Task: Assign Person0000000123 as Assignee of Child Issue ChildIssue0000000611 of Issue Issue0000000306 in Backlog  in Scrum Project Project0000000062 in Jira. Assign Person0000000123 as Assignee of Child Issue ChildIssue0000000612 of Issue Issue0000000306 in Backlog  in Scrum Project Project0000000062 in Jira. Assign Person0000000123 as Assignee of Child Issue ChildIssue0000000613 of Issue Issue0000000307 in Backlog  in Scrum Project Project0000000062 in Jira. Assign Person0000000123 as Assignee of Child Issue ChildIssue0000000614 of Issue Issue0000000307 in Backlog  in Scrum Project Project0000000062 in Jira. Assign Person0000000123 as Assignee of Child Issue ChildIssue0000000615 of Issue Issue0000000308 in Backlog  in Scrum Project Project0000000062 in Jira
Action: Mouse moved to (304, 105)
Screenshot: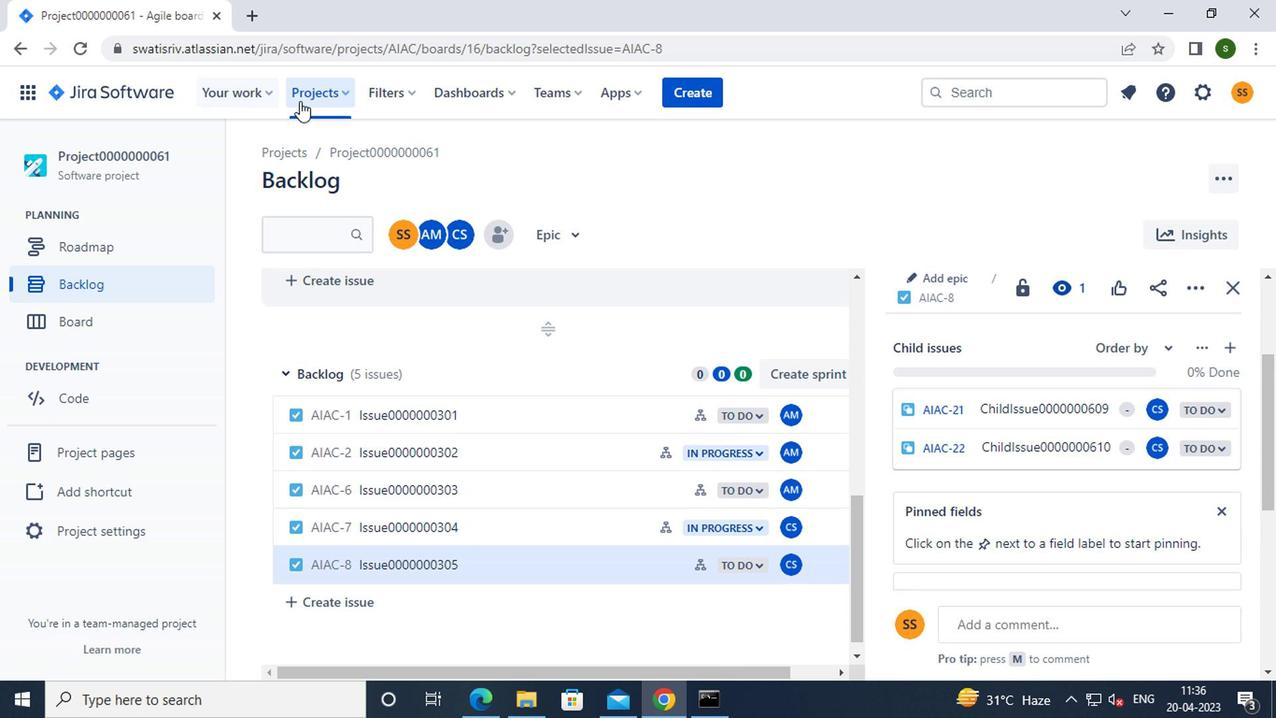 
Action: Mouse pressed left at (304, 105)
Screenshot: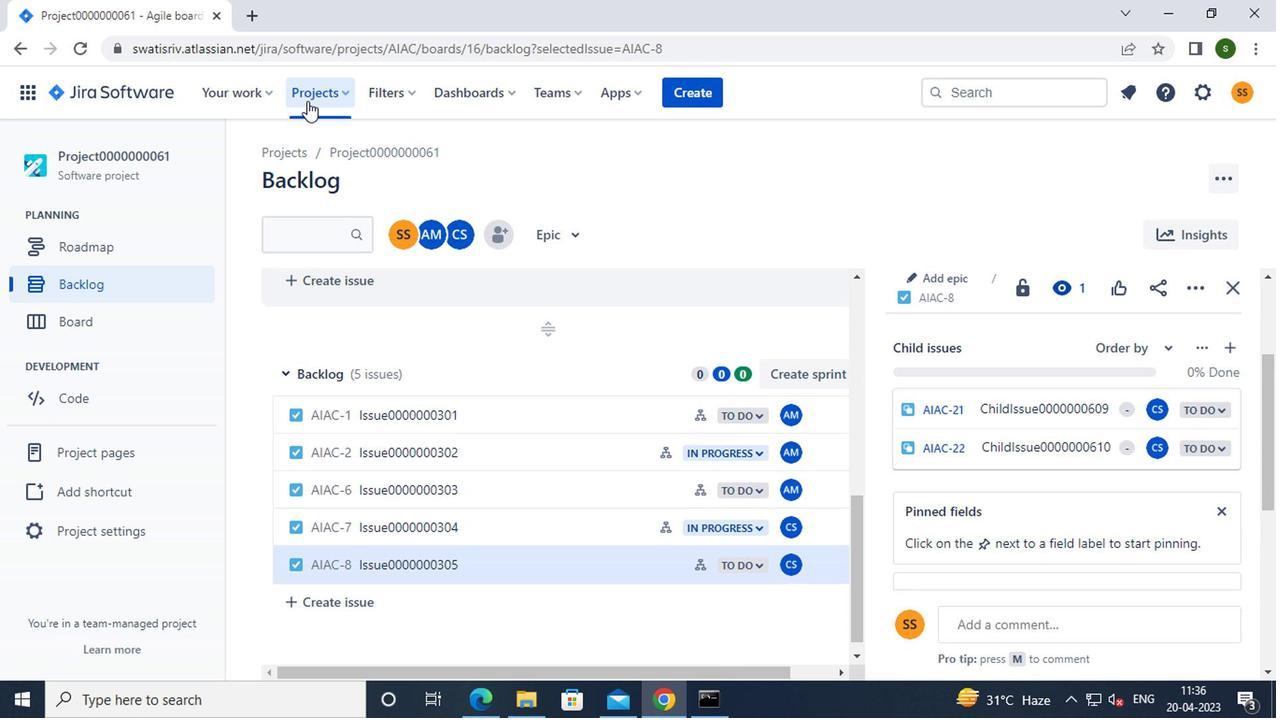 
Action: Mouse moved to (367, 239)
Screenshot: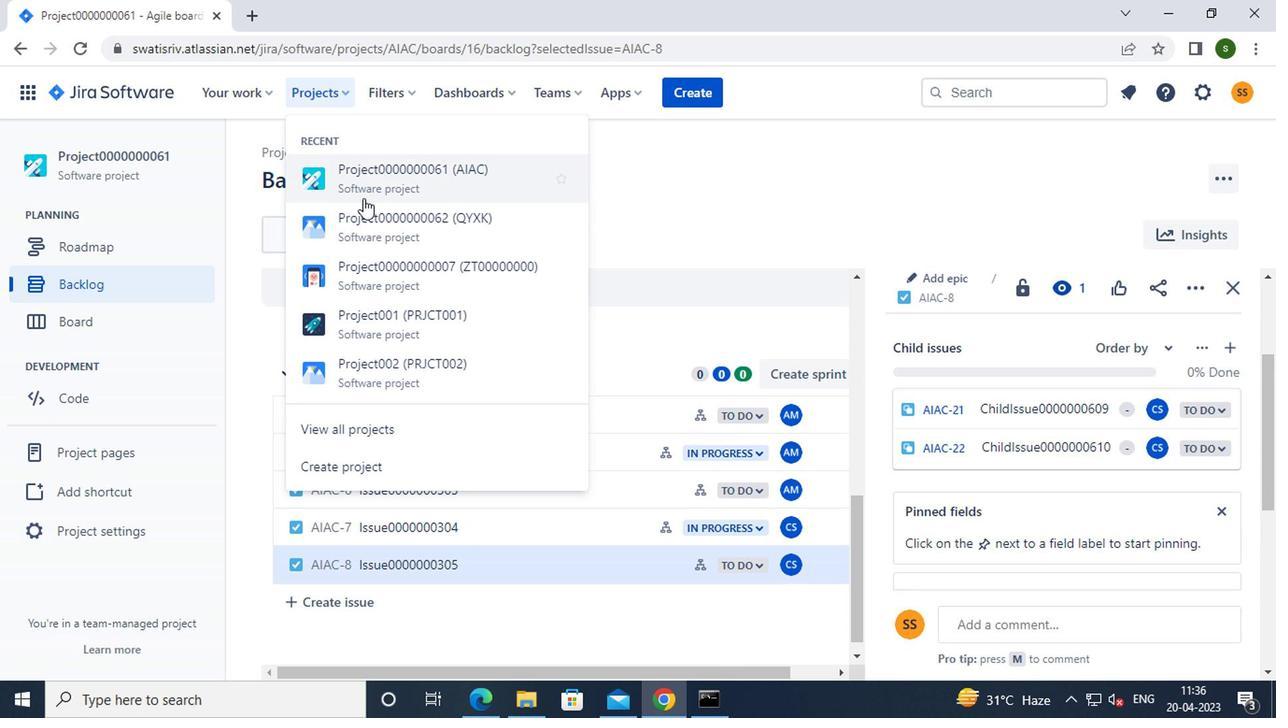 
Action: Mouse pressed left at (367, 239)
Screenshot: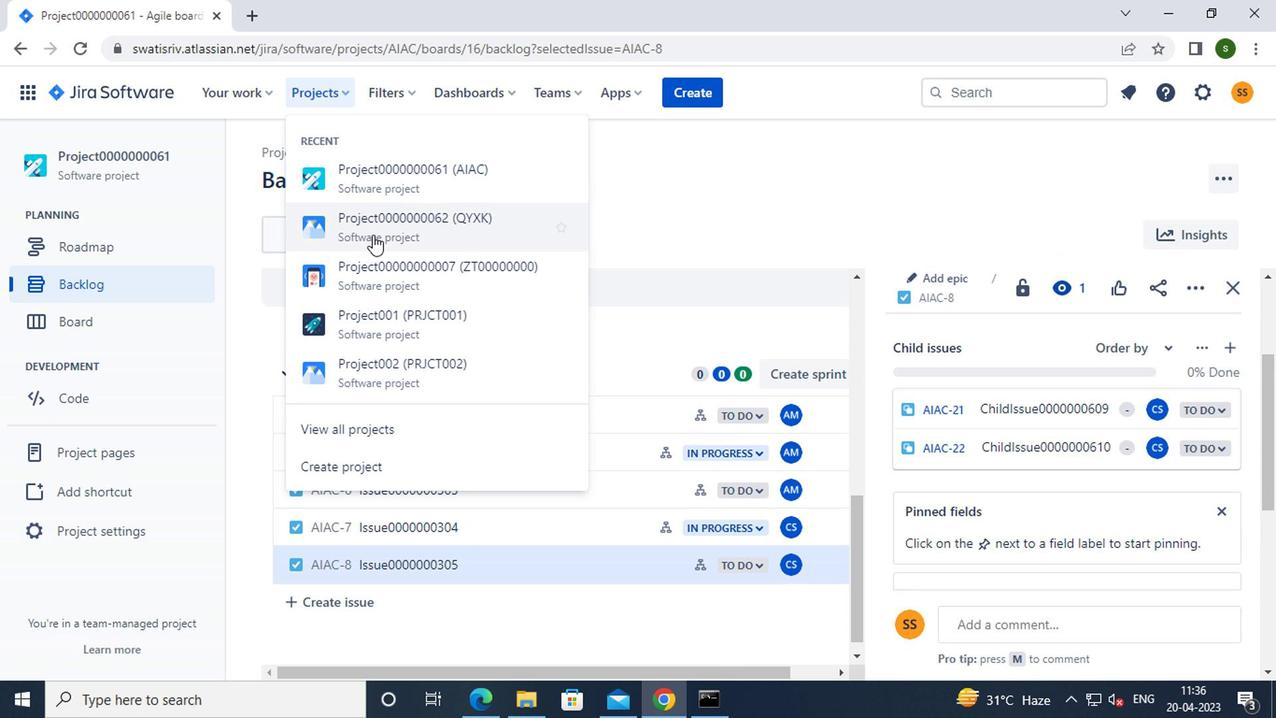 
Action: Mouse moved to (145, 295)
Screenshot: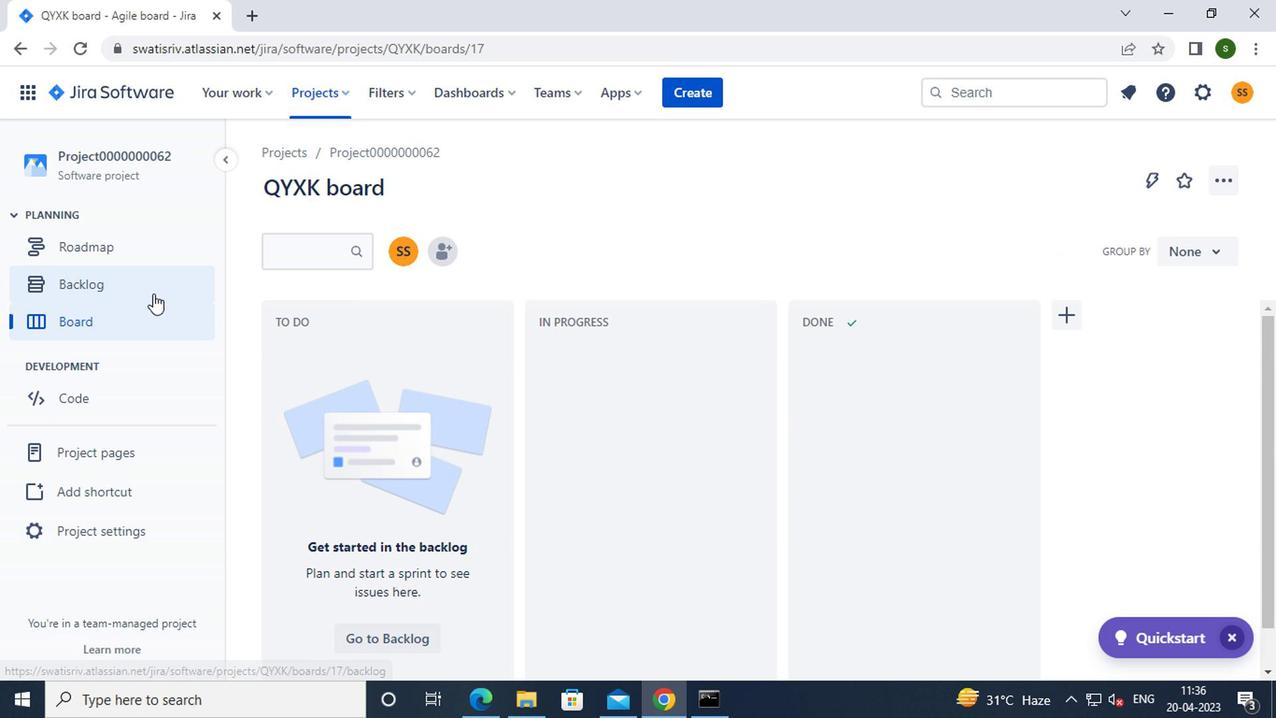 
Action: Mouse pressed left at (145, 295)
Screenshot: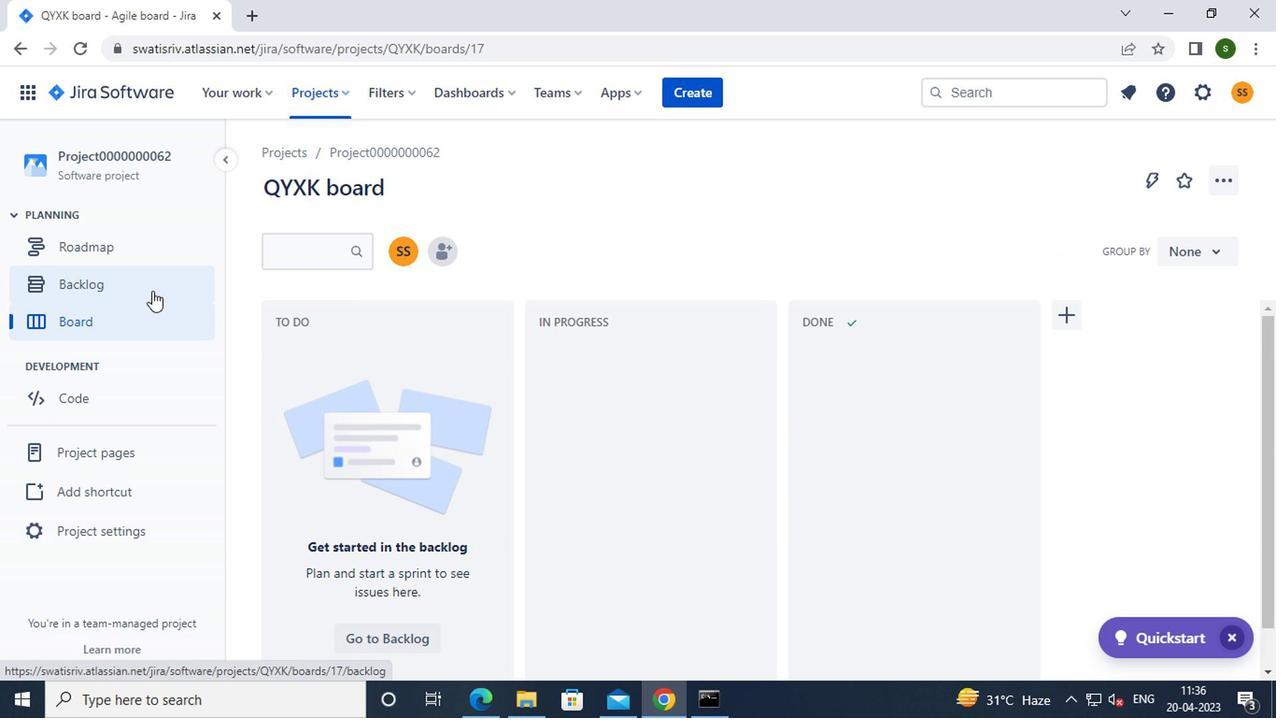
Action: Mouse moved to (730, 401)
Screenshot: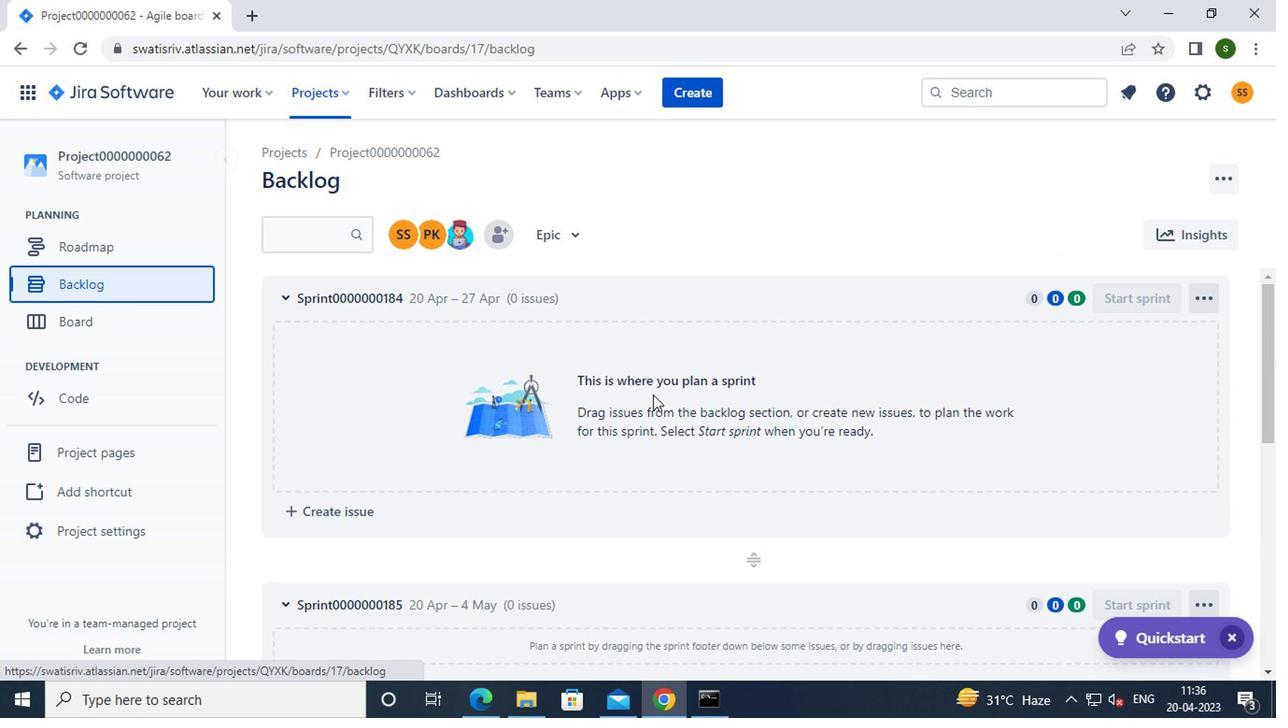 
Action: Mouse scrolled (730, 400) with delta (0, 0)
Screenshot: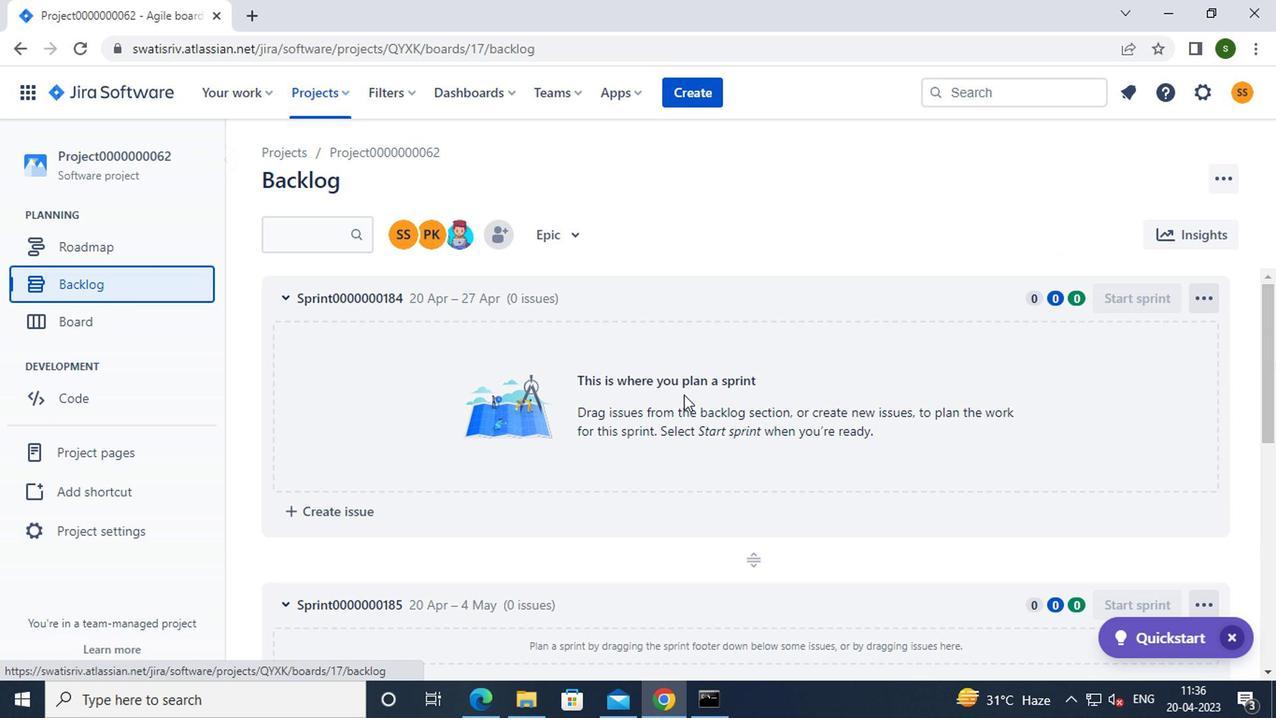
Action: Mouse moved to (731, 402)
Screenshot: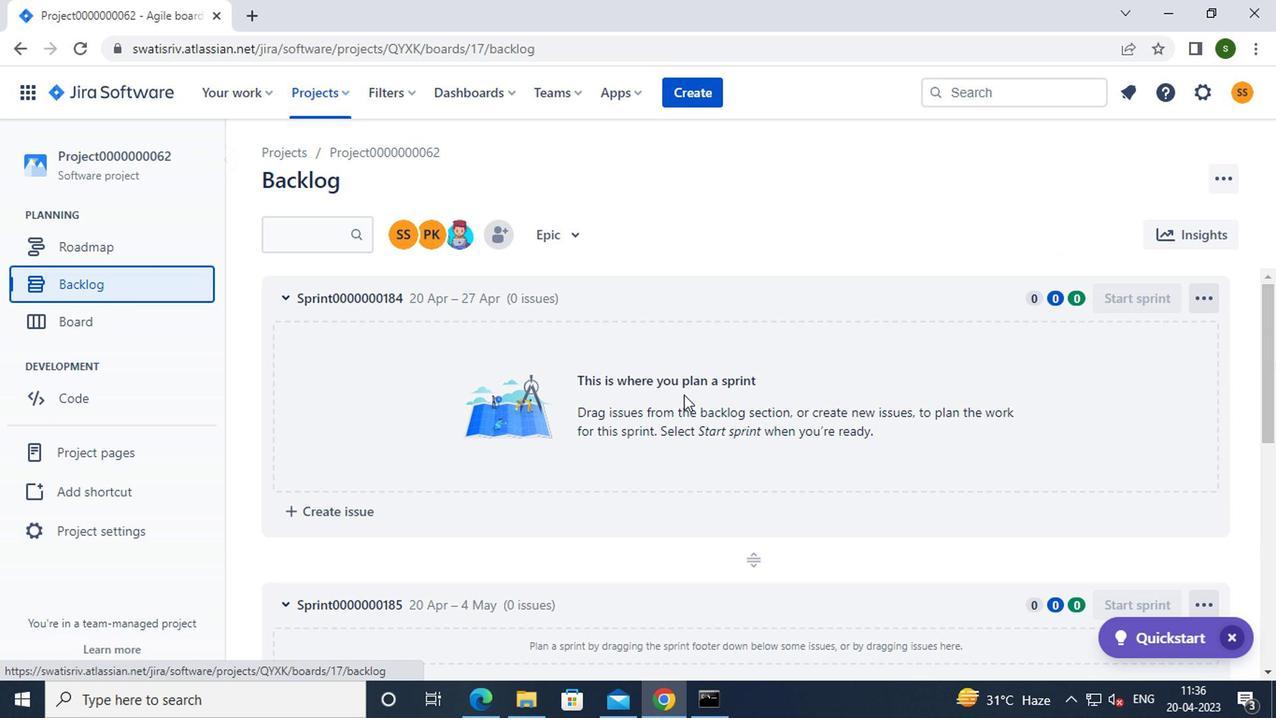 
Action: Mouse scrolled (731, 401) with delta (0, -1)
Screenshot: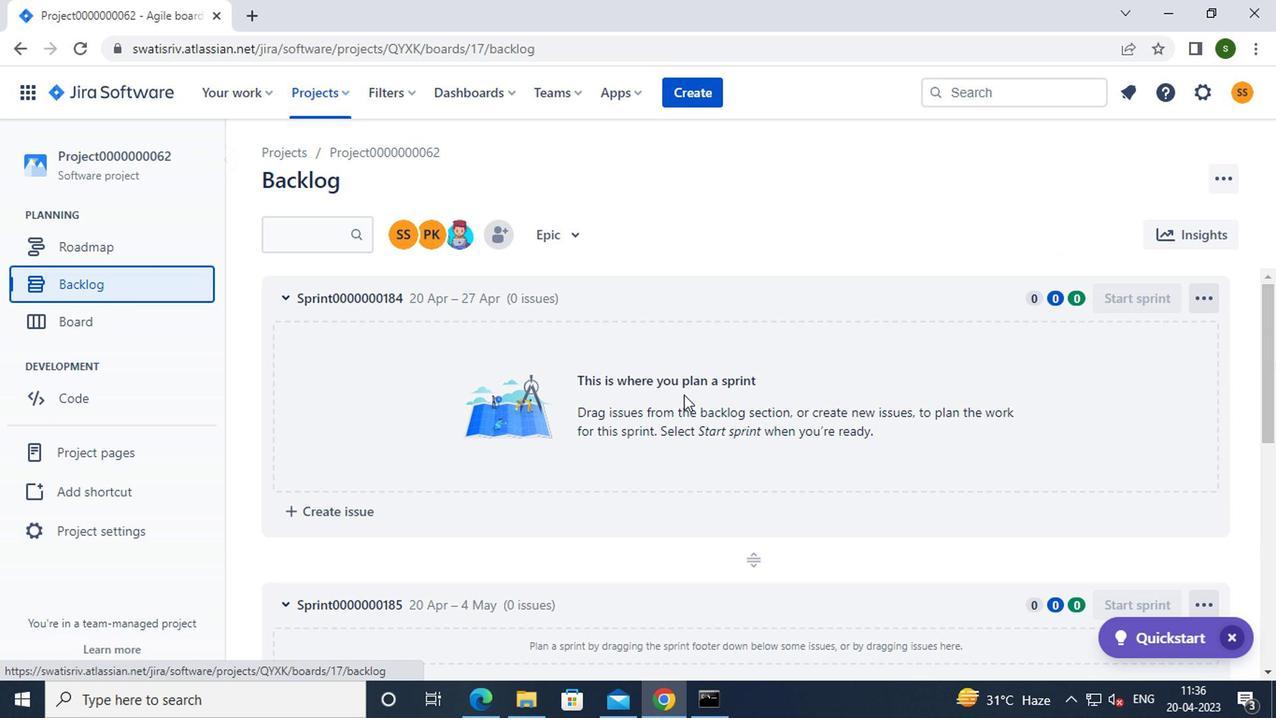 
Action: Mouse scrolled (731, 401) with delta (0, -1)
Screenshot: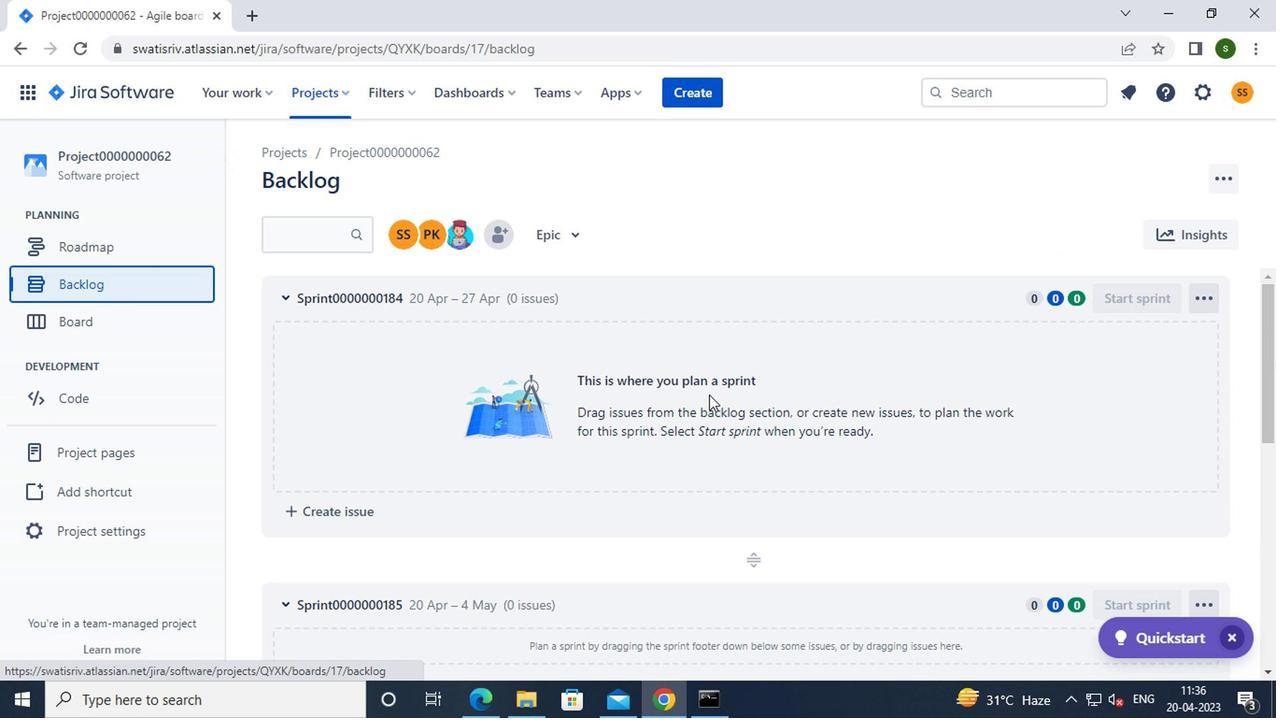 
Action: Mouse scrolled (731, 401) with delta (0, -1)
Screenshot: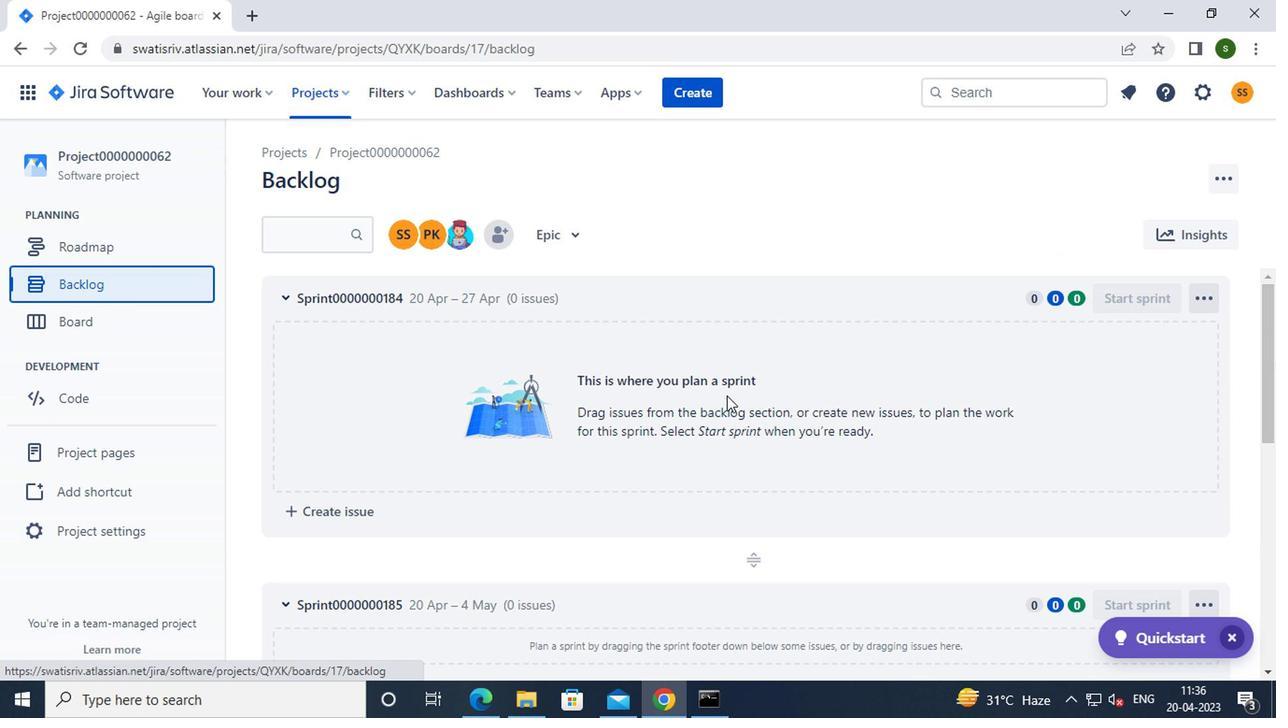 
Action: Mouse scrolled (731, 401) with delta (0, -1)
Screenshot: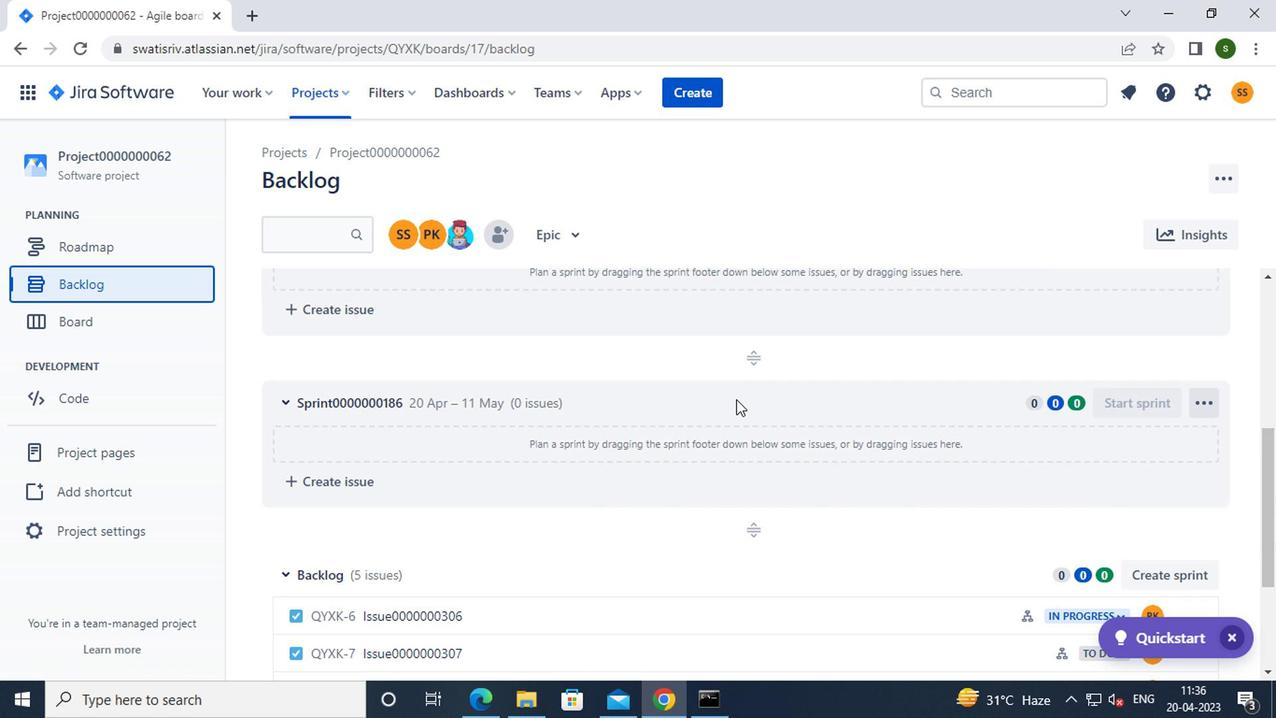 
Action: Mouse scrolled (731, 401) with delta (0, -1)
Screenshot: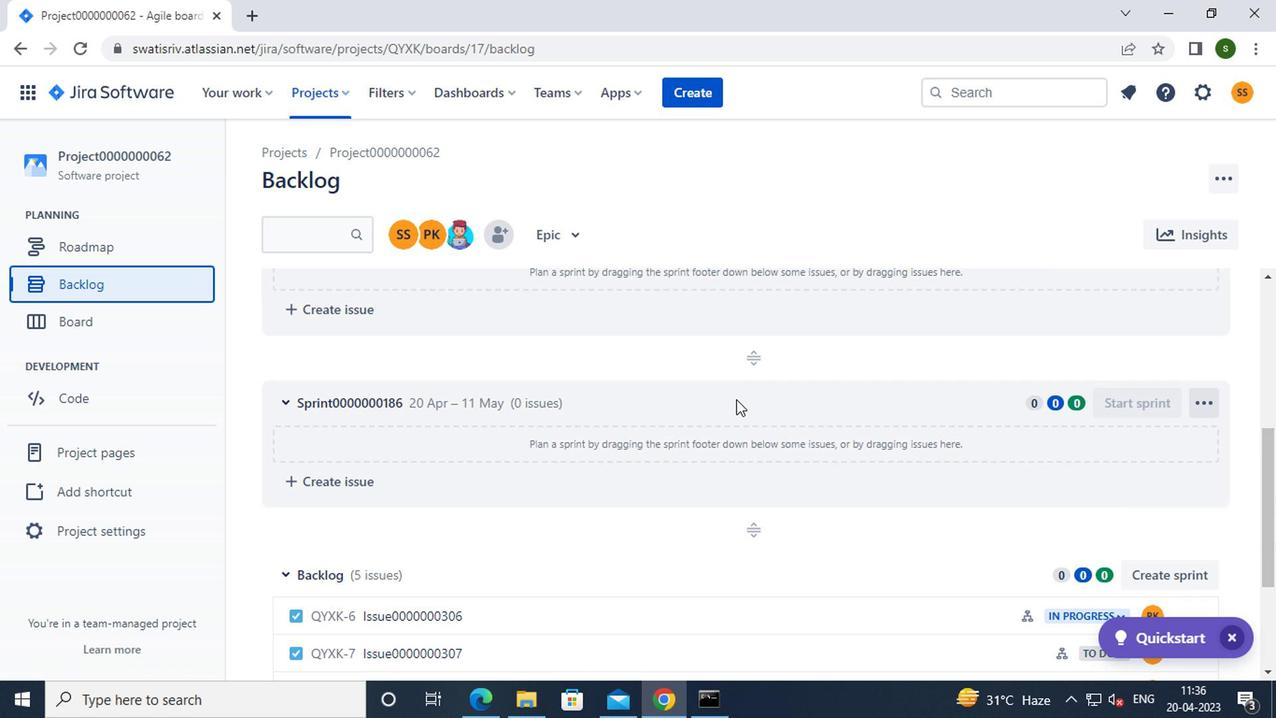 
Action: Mouse moved to (639, 424)
Screenshot: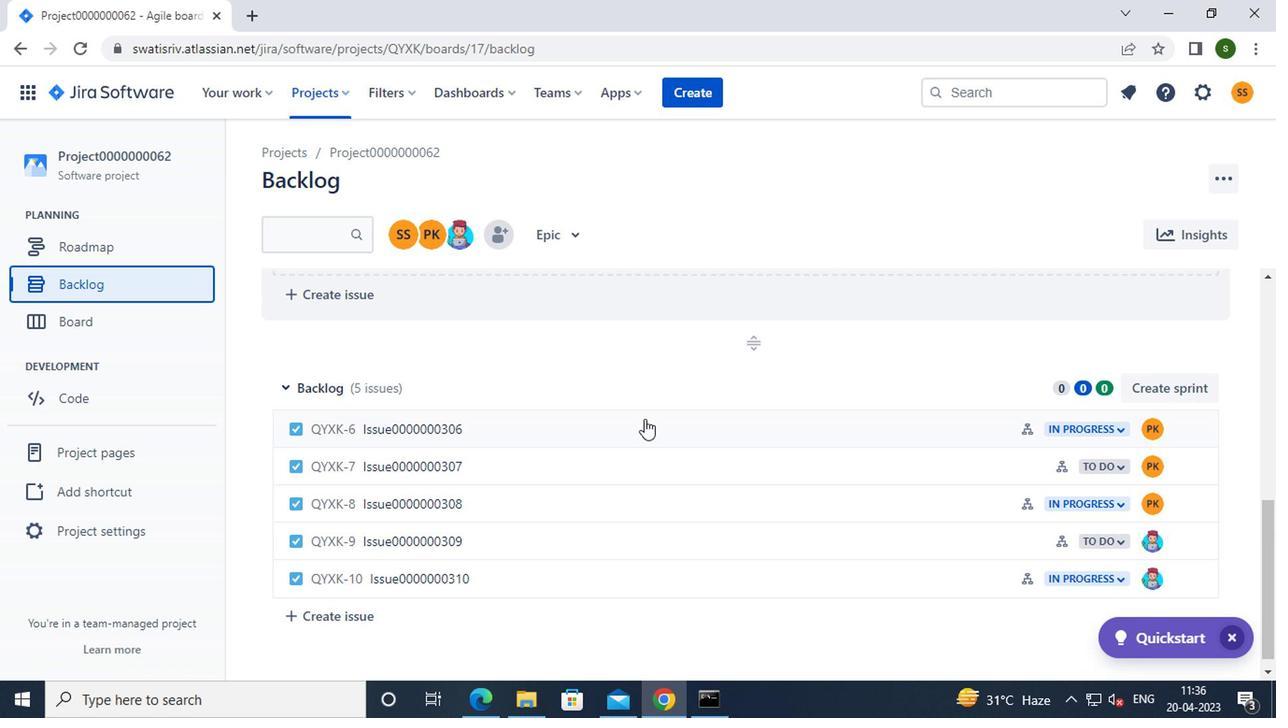 
Action: Mouse pressed left at (639, 424)
Screenshot: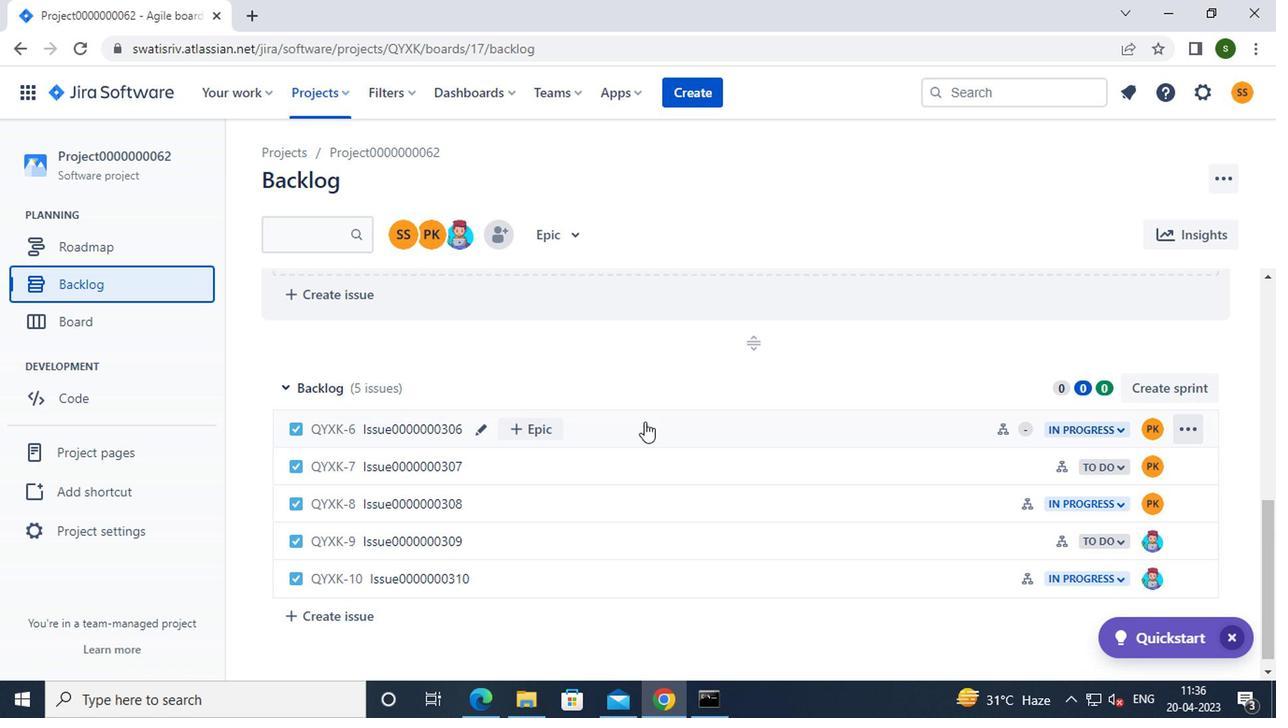 
Action: Mouse moved to (1026, 462)
Screenshot: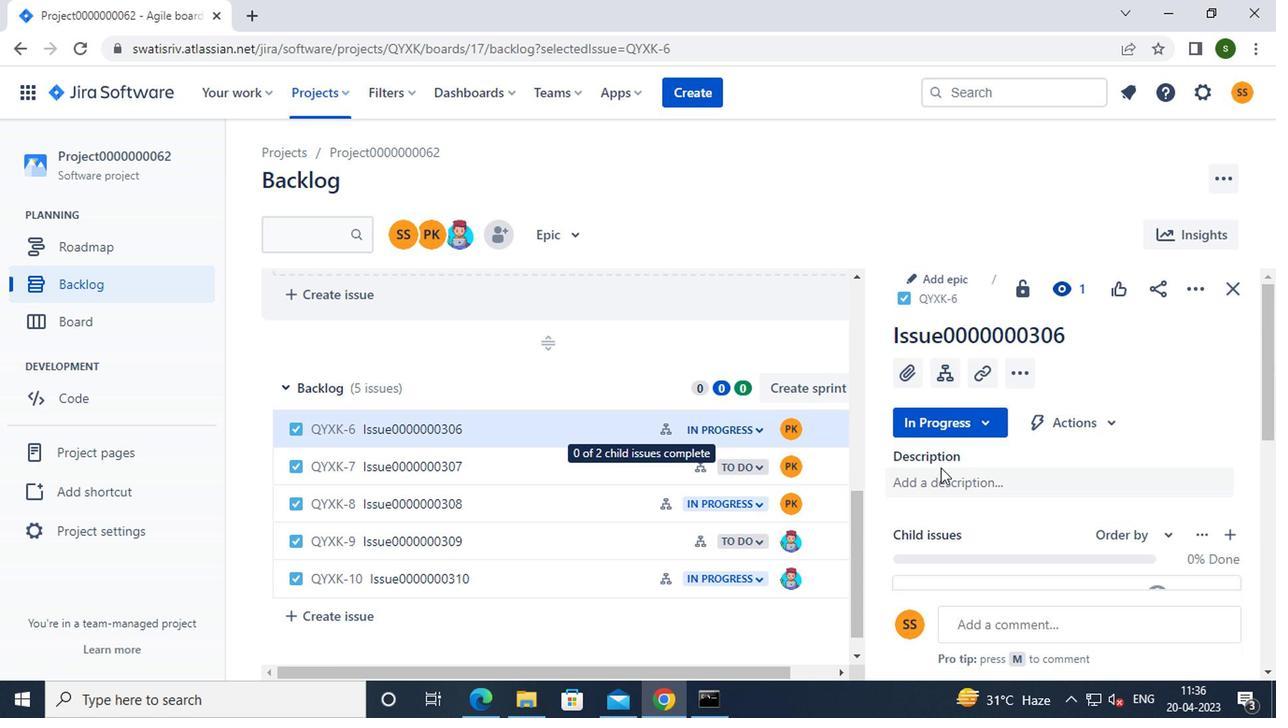 
Action: Mouse scrolled (1026, 462) with delta (0, 0)
Screenshot: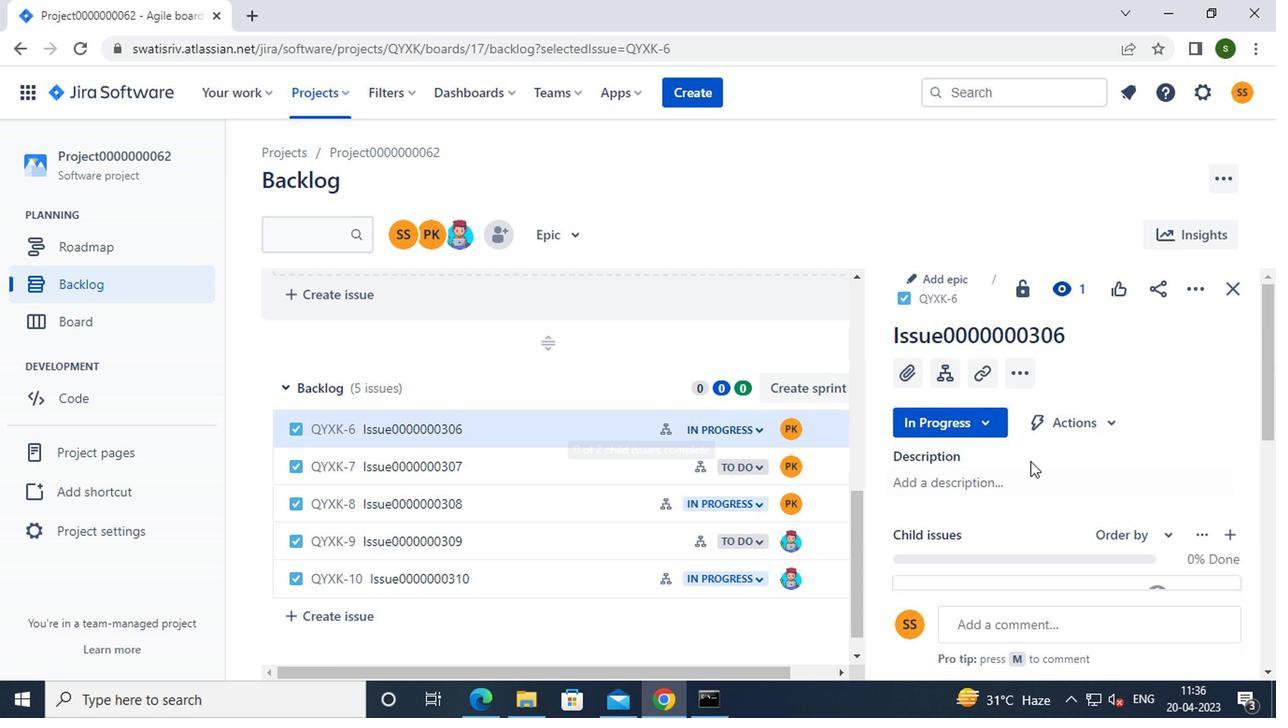 
Action: Mouse scrolled (1026, 462) with delta (0, 0)
Screenshot: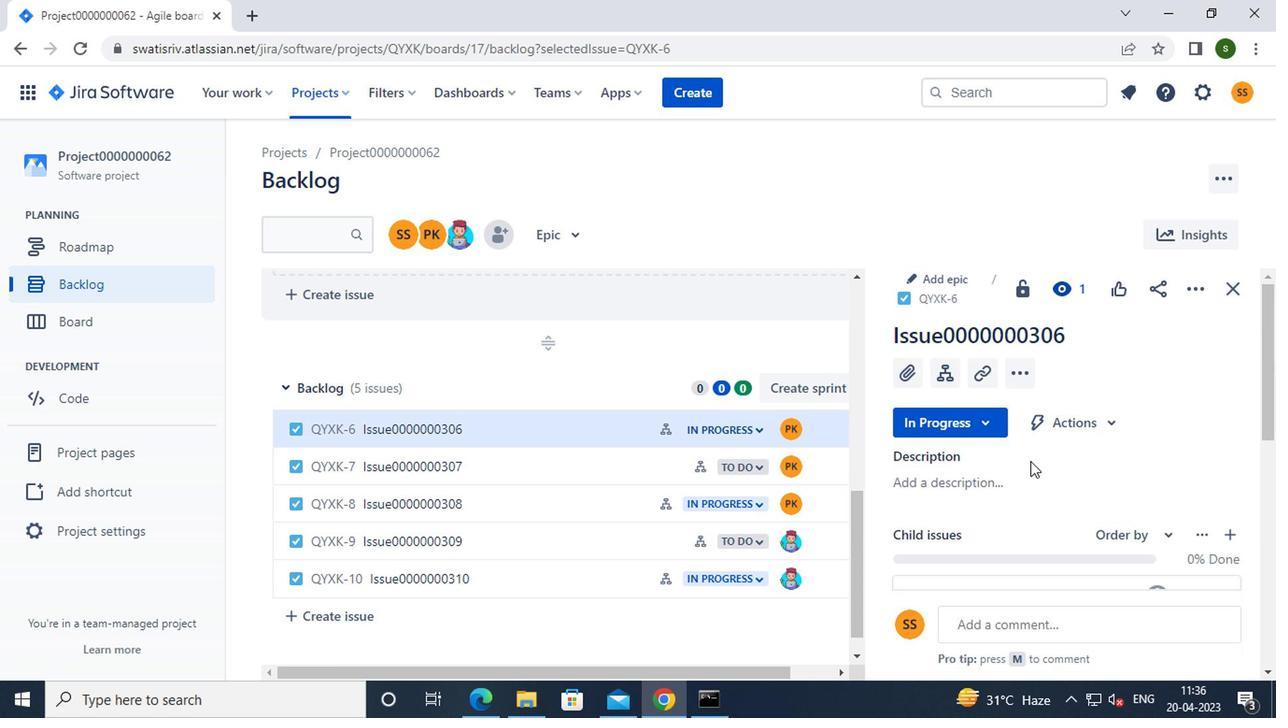 
Action: Mouse moved to (1153, 409)
Screenshot: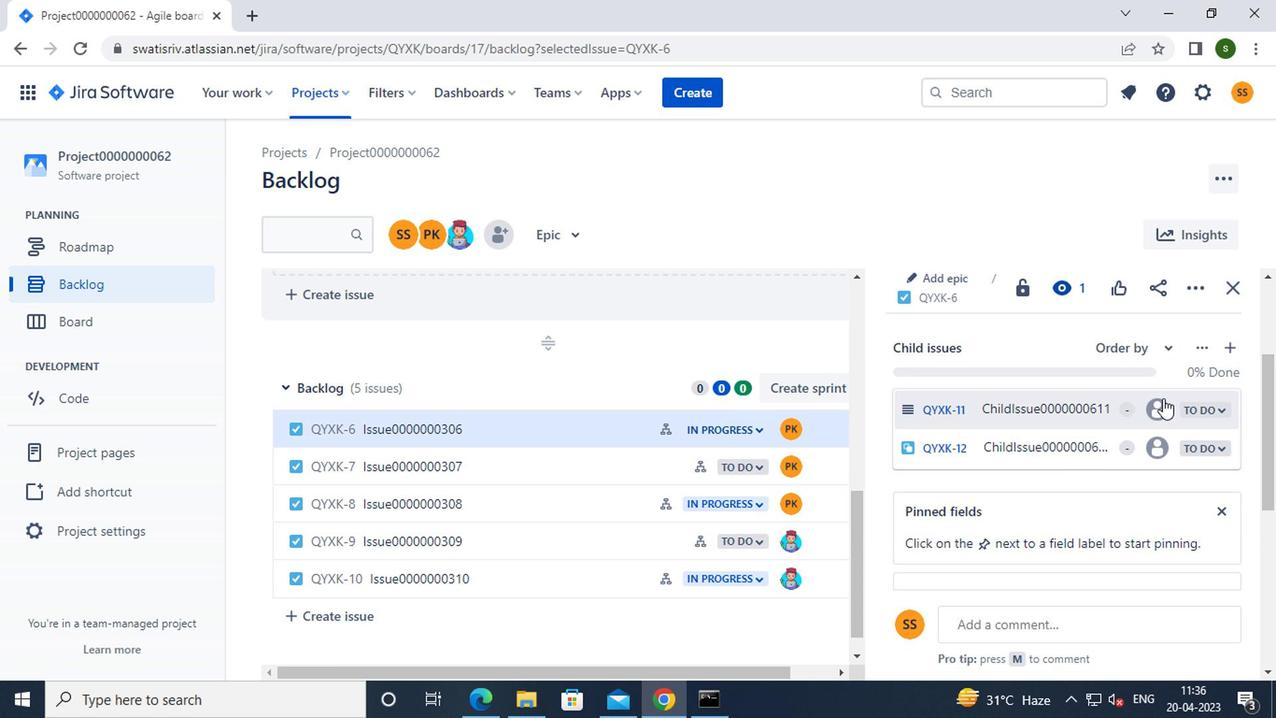 
Action: Mouse pressed left at (1153, 409)
Screenshot: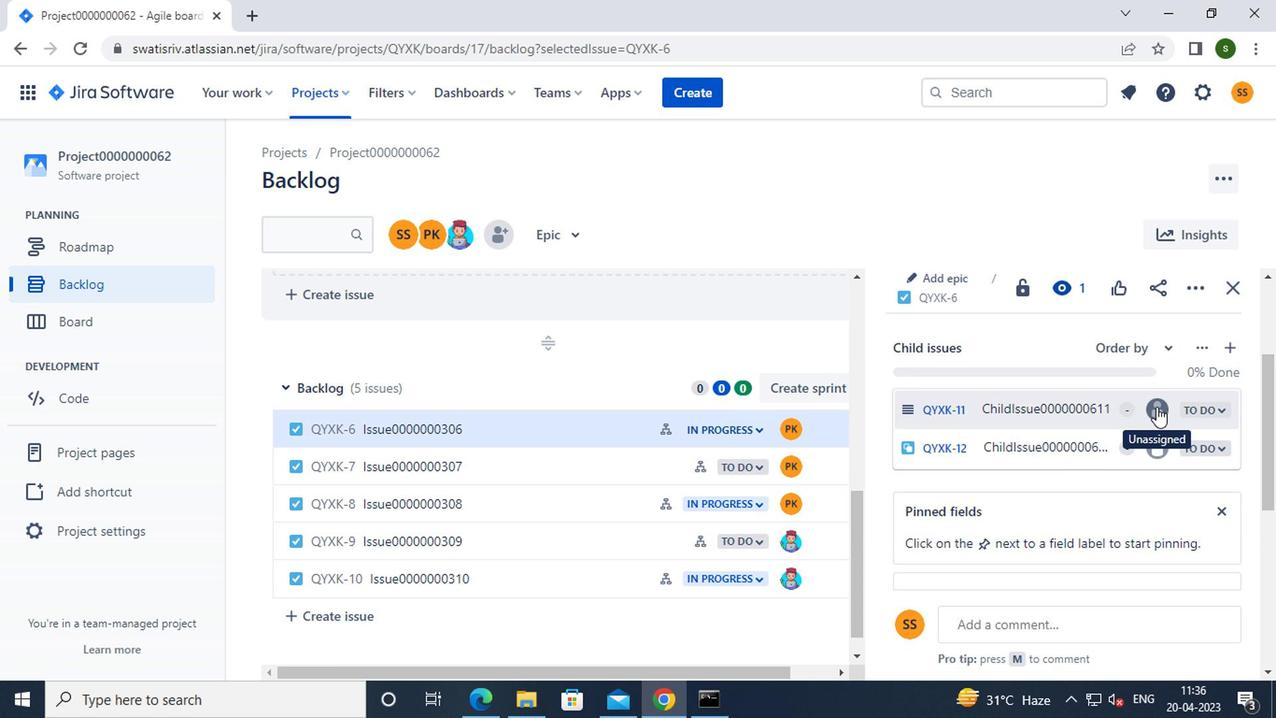 
Action: Mouse moved to (1024, 524)
Screenshot: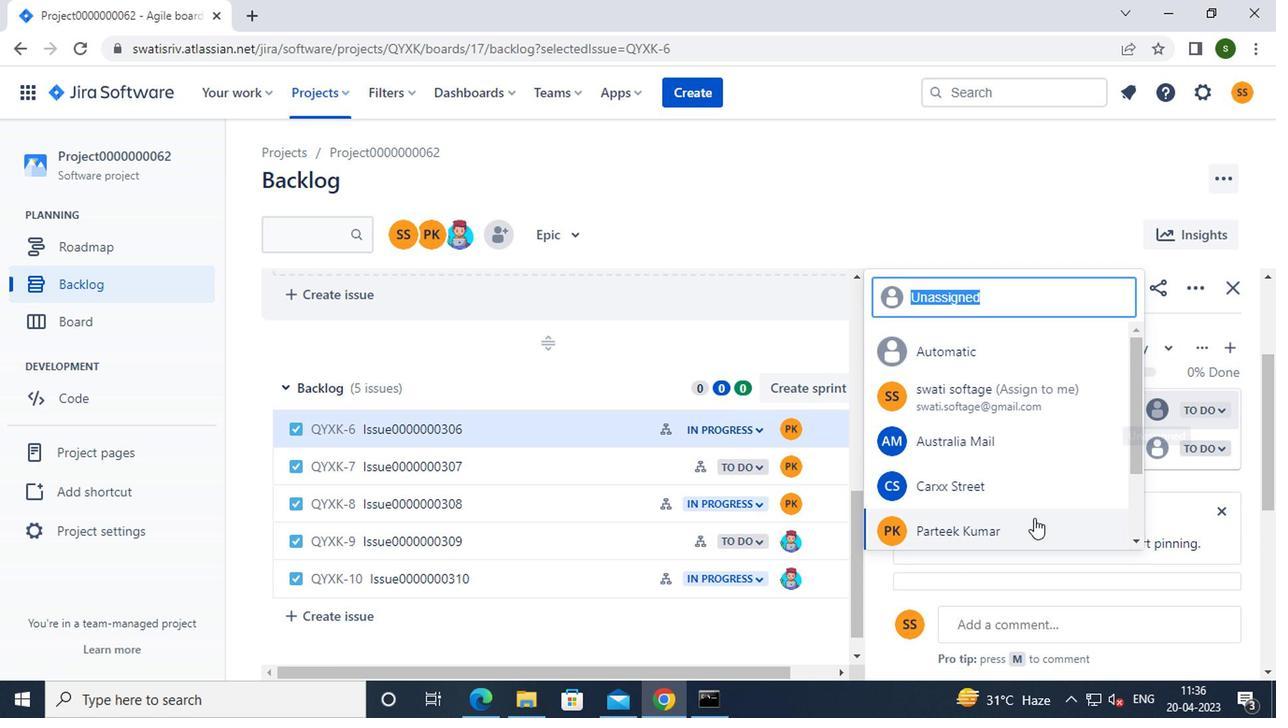 
Action: Mouse pressed left at (1024, 524)
Screenshot: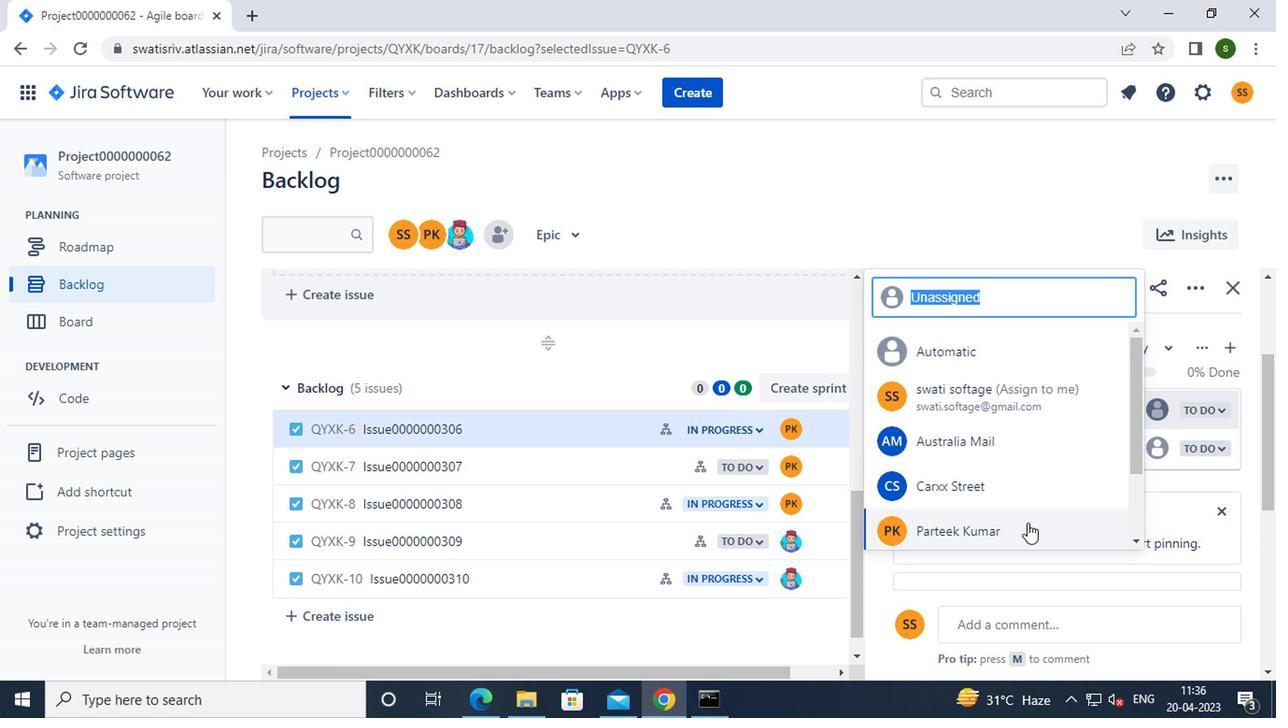 
Action: Mouse moved to (1147, 455)
Screenshot: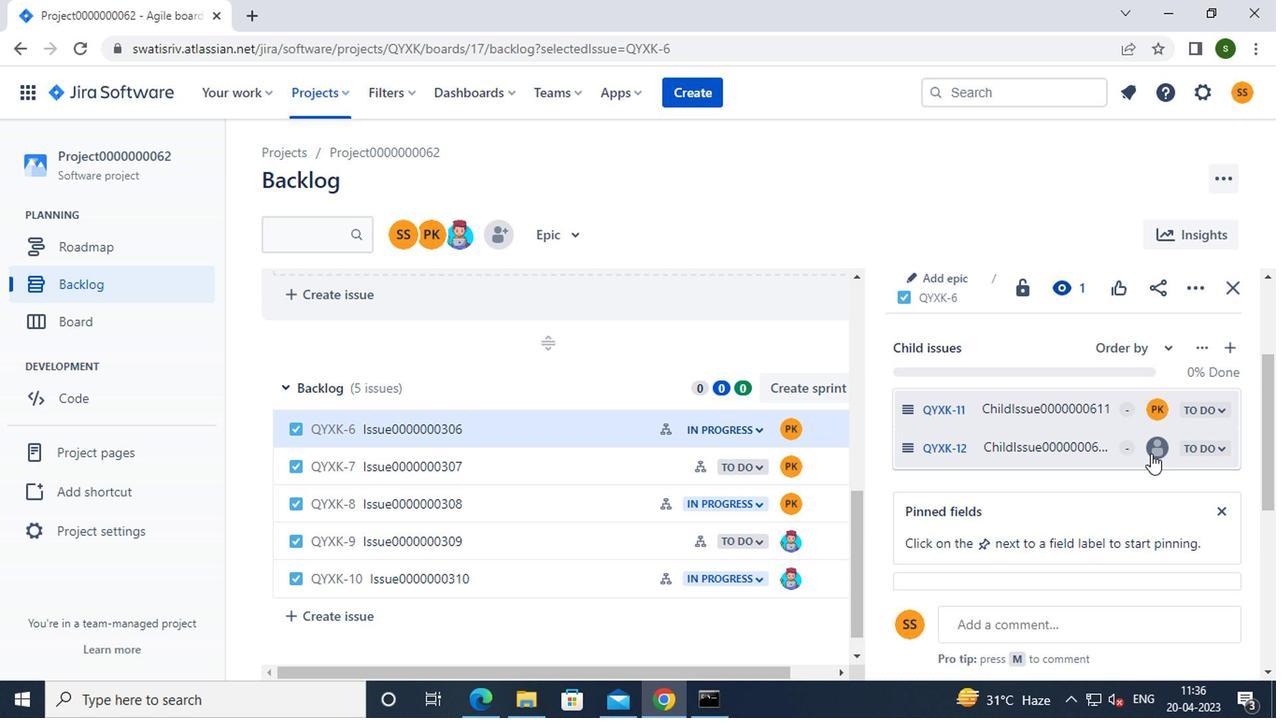 
Action: Mouse pressed left at (1147, 455)
Screenshot: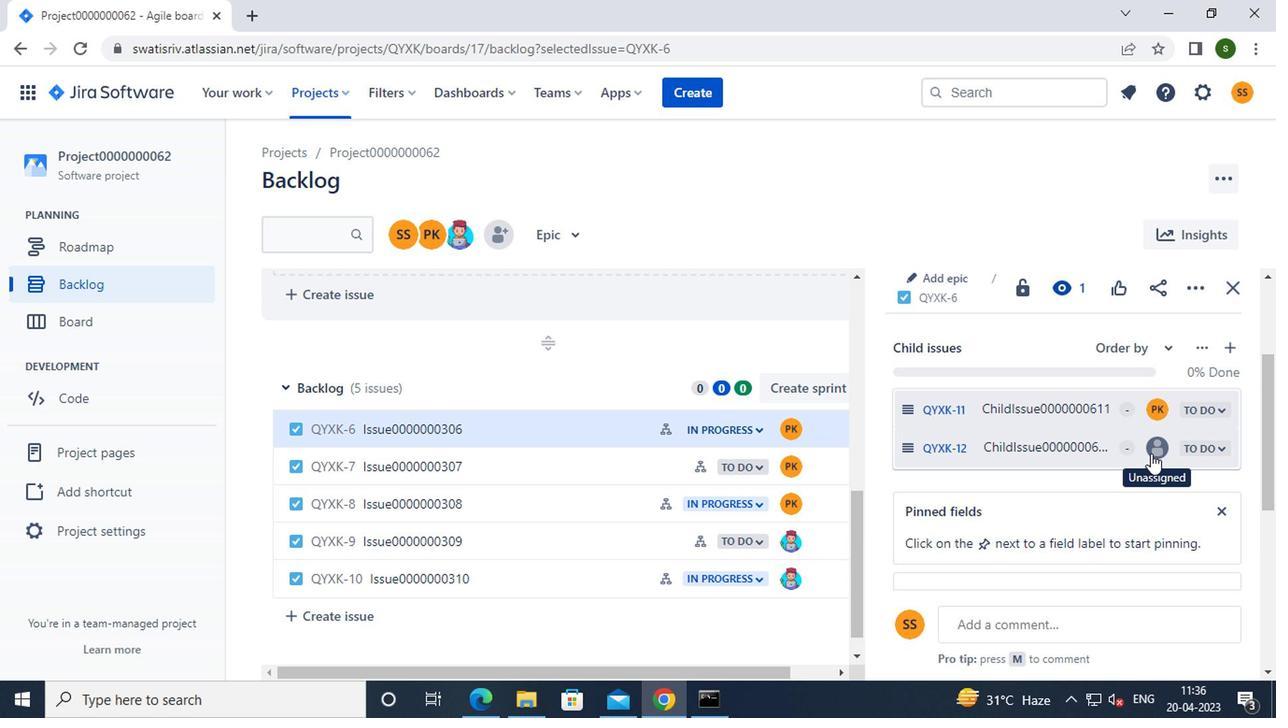 
Action: Mouse moved to (1007, 566)
Screenshot: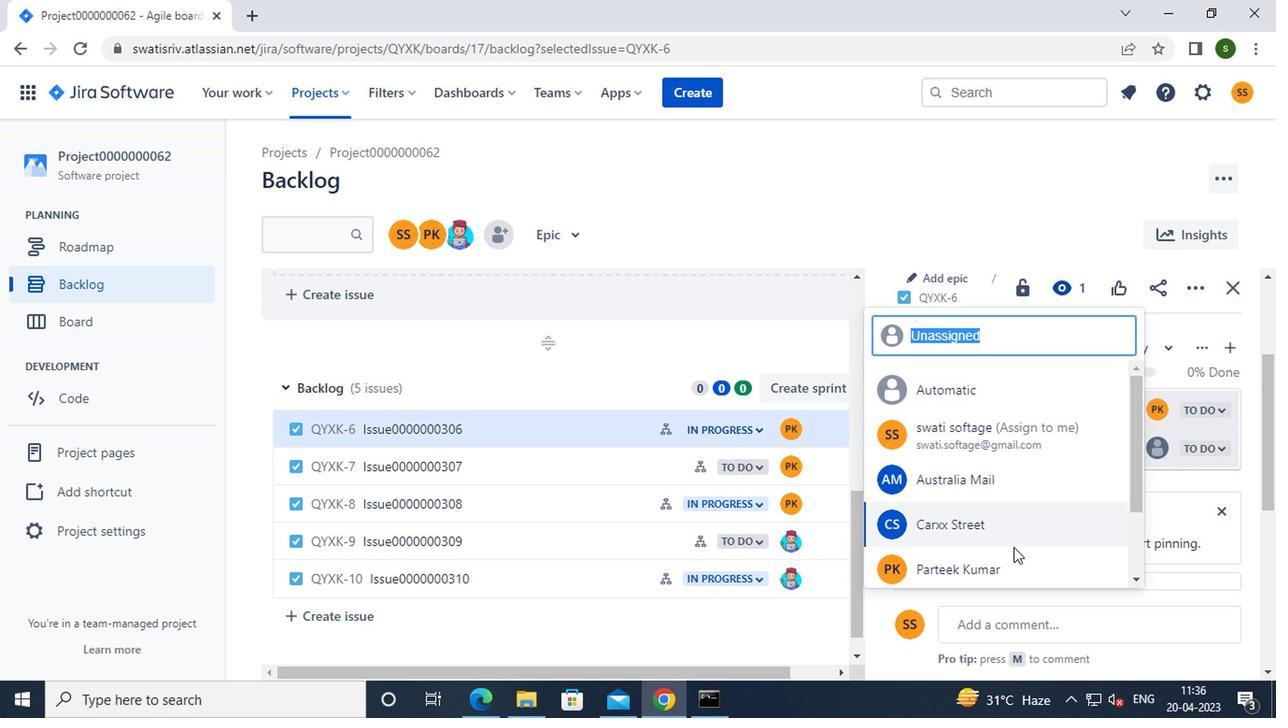 
Action: Mouse pressed left at (1007, 566)
Screenshot: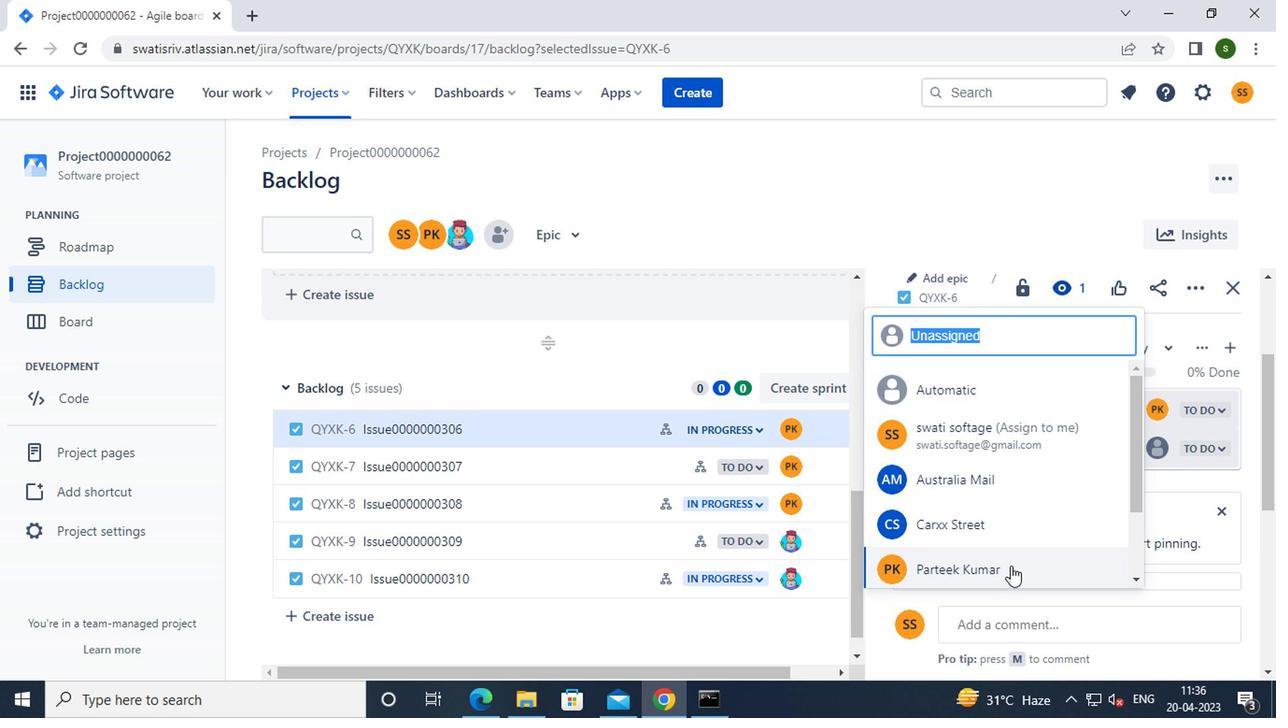 
Action: Mouse moved to (612, 461)
Screenshot: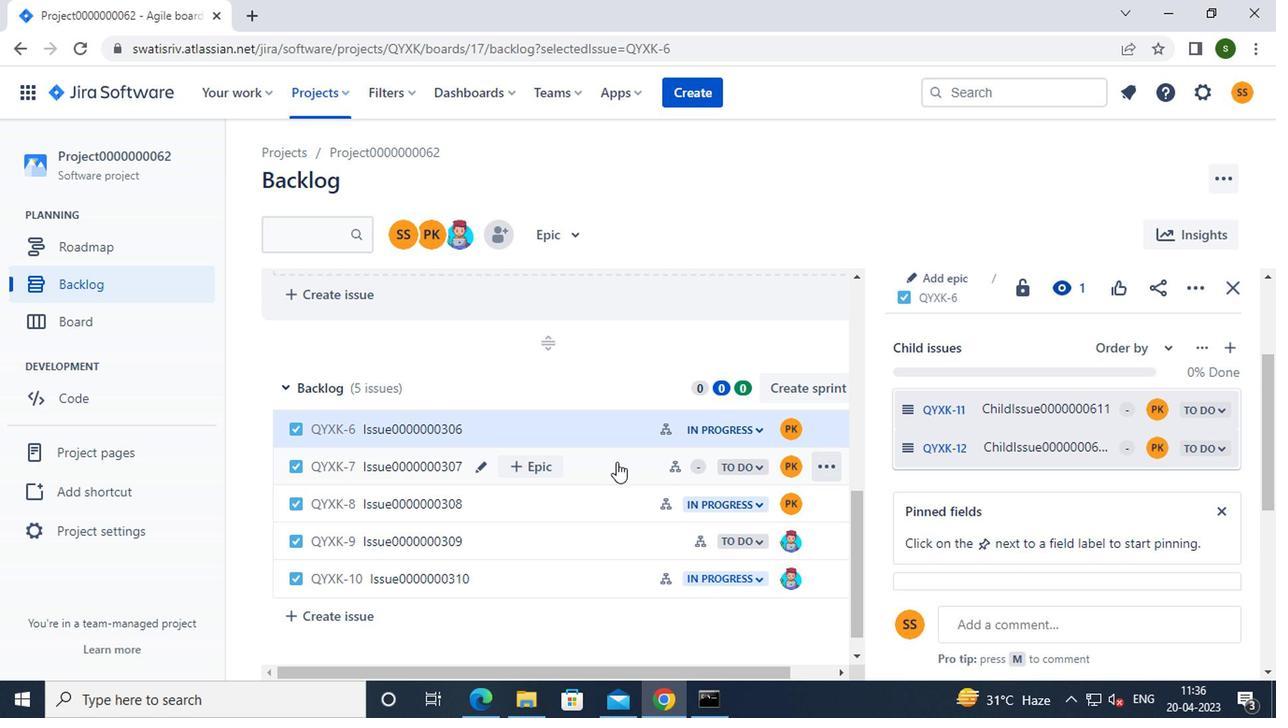 
Action: Mouse pressed left at (612, 461)
Screenshot: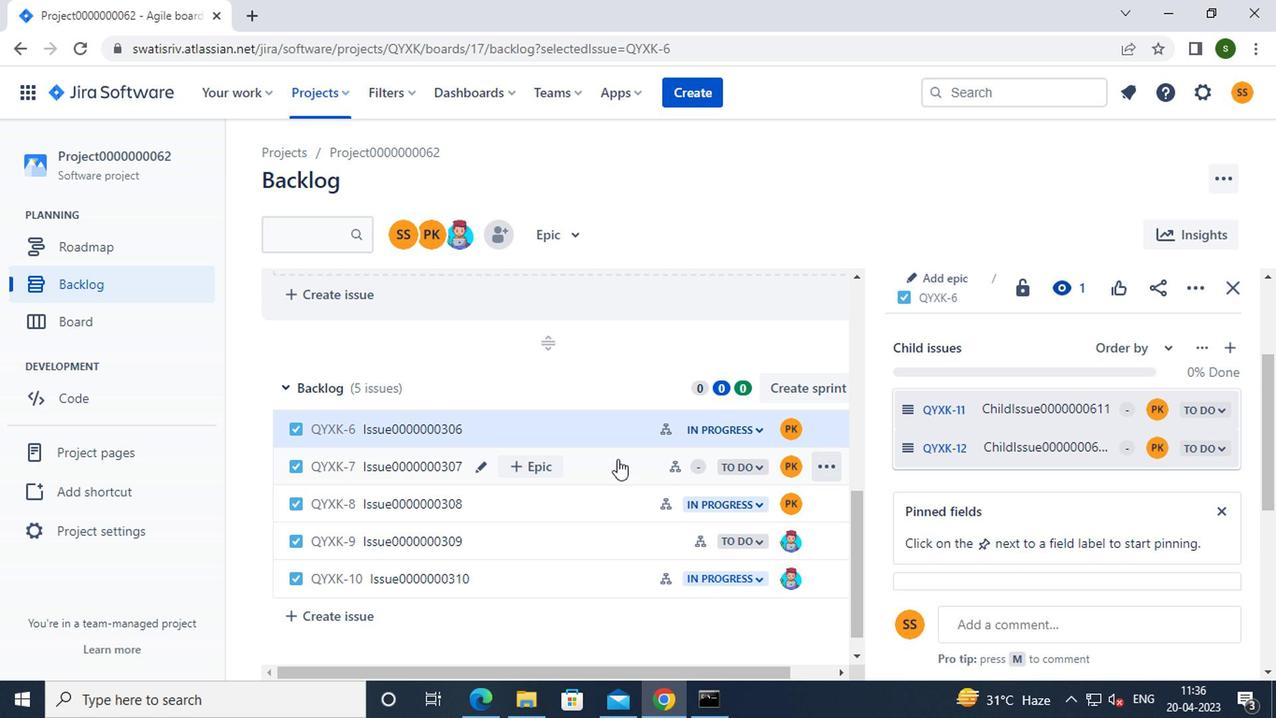 
Action: Mouse moved to (1026, 464)
Screenshot: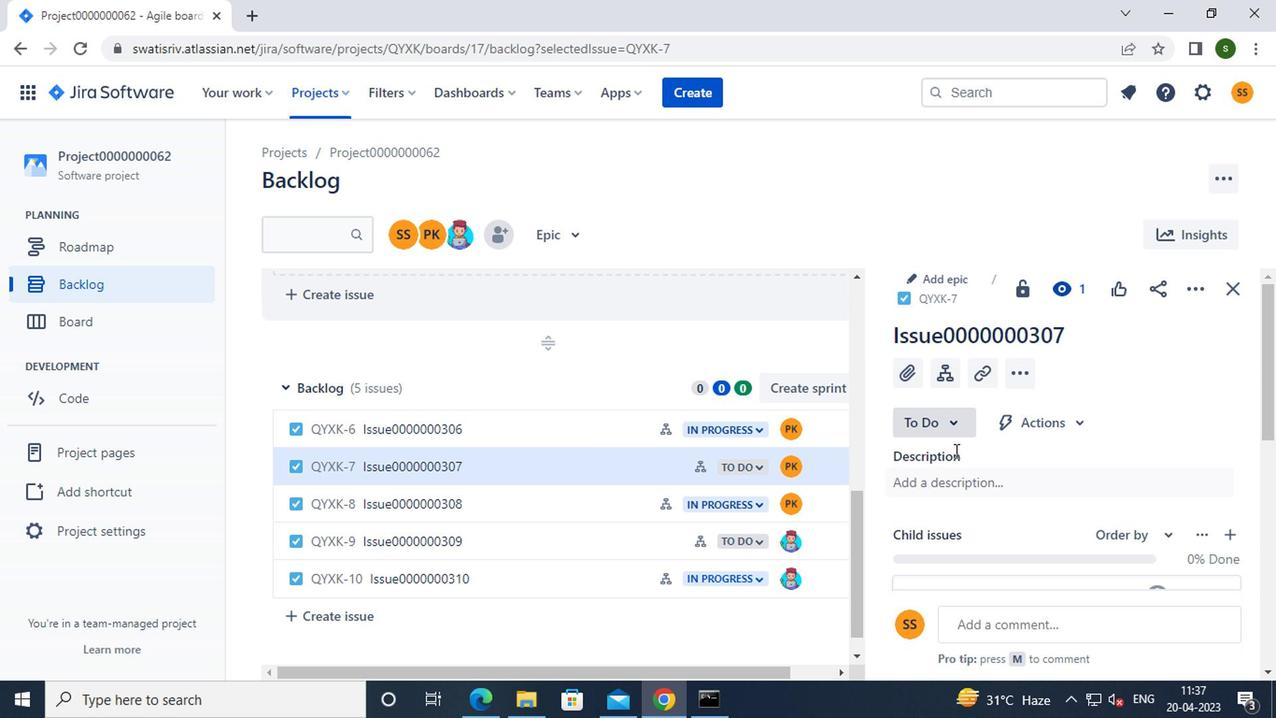
Action: Mouse scrolled (1026, 464) with delta (0, 0)
Screenshot: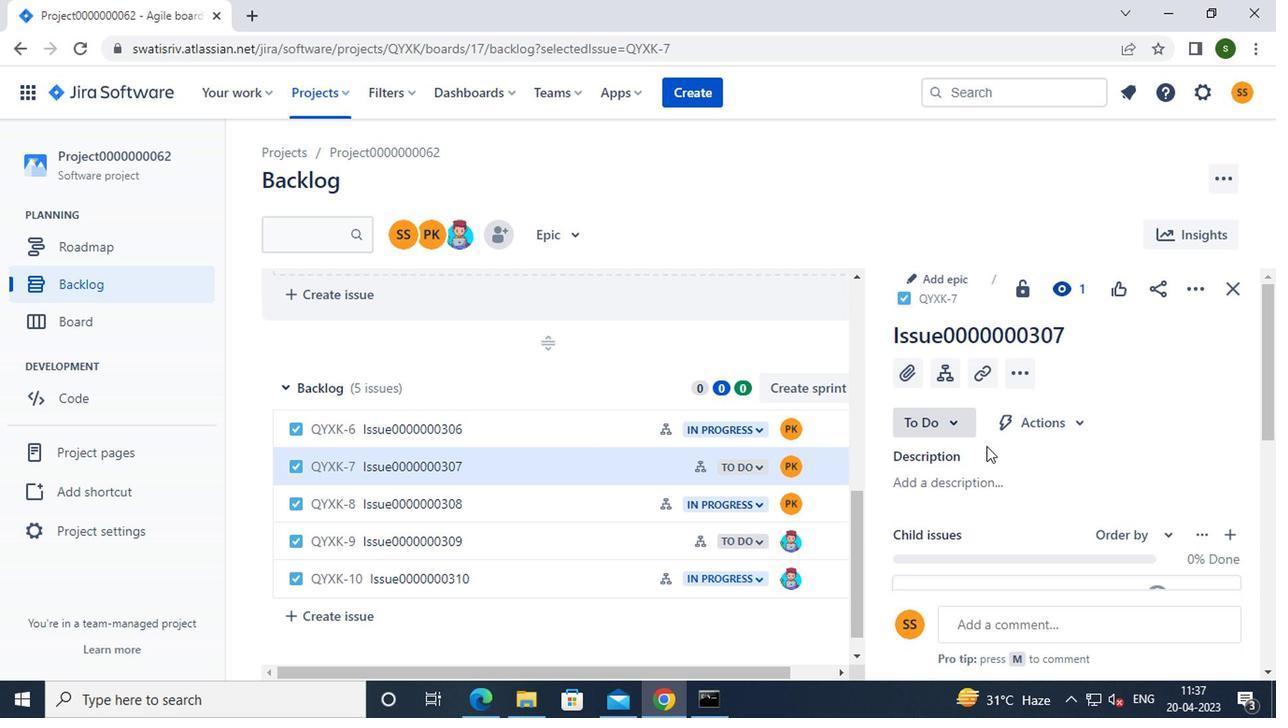 
Action: Mouse moved to (1159, 504)
Screenshot: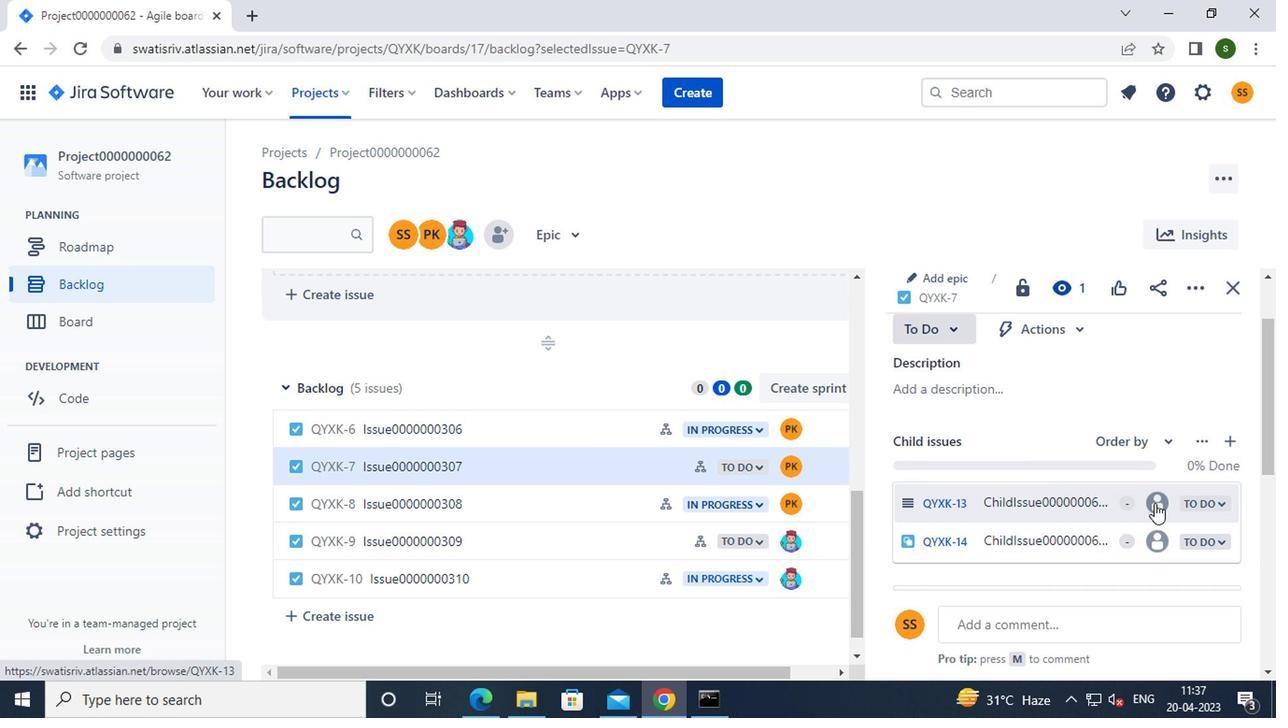 
Action: Mouse pressed left at (1159, 504)
Screenshot: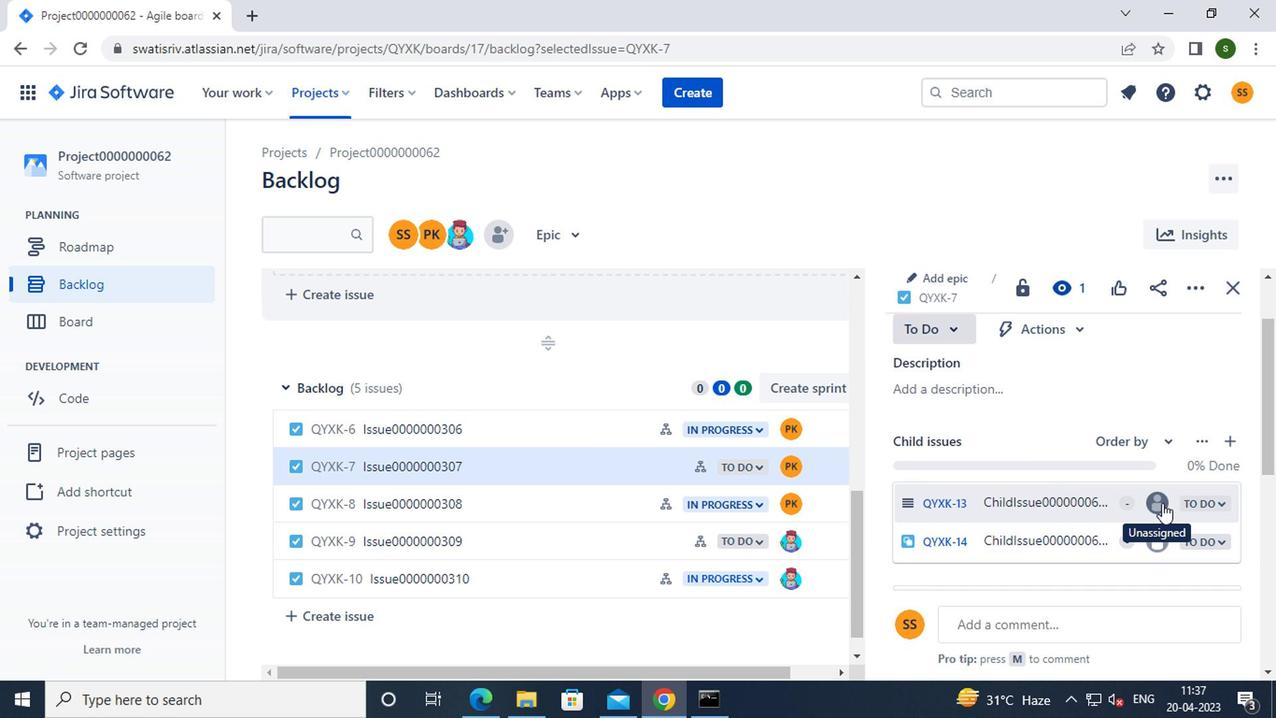 
Action: Mouse moved to (1028, 619)
Screenshot: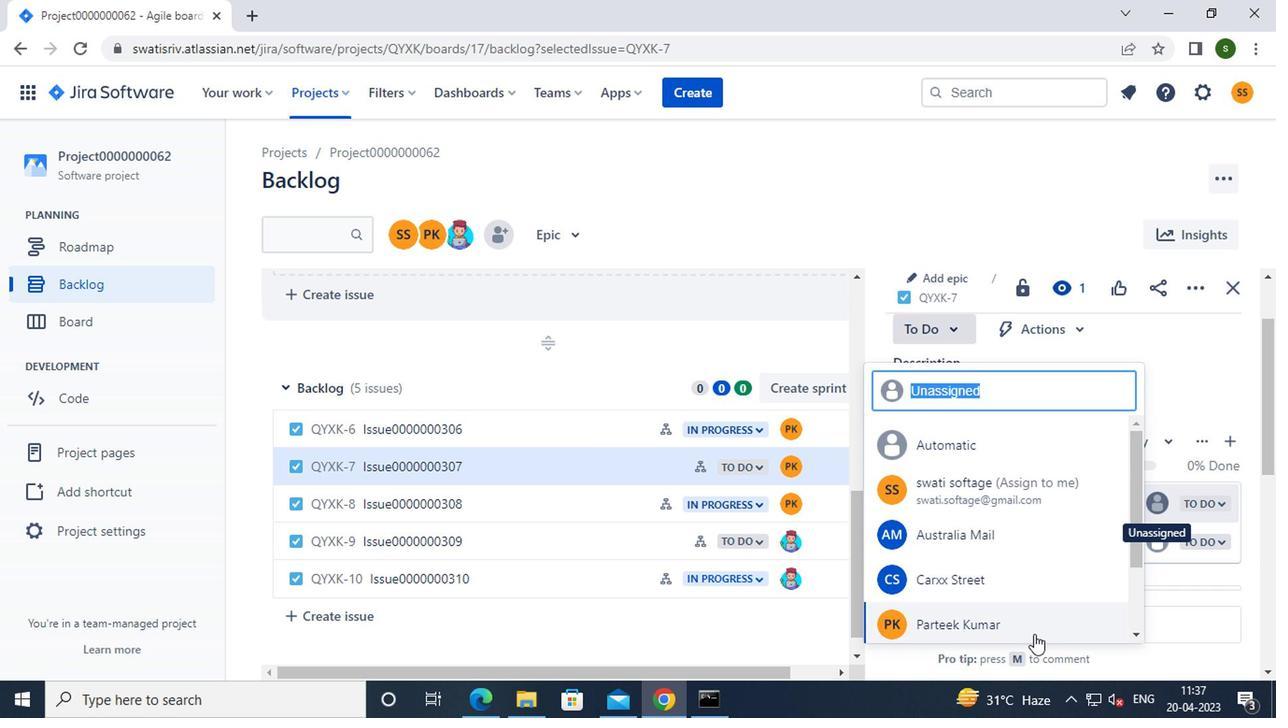 
Action: Mouse pressed left at (1028, 619)
Screenshot: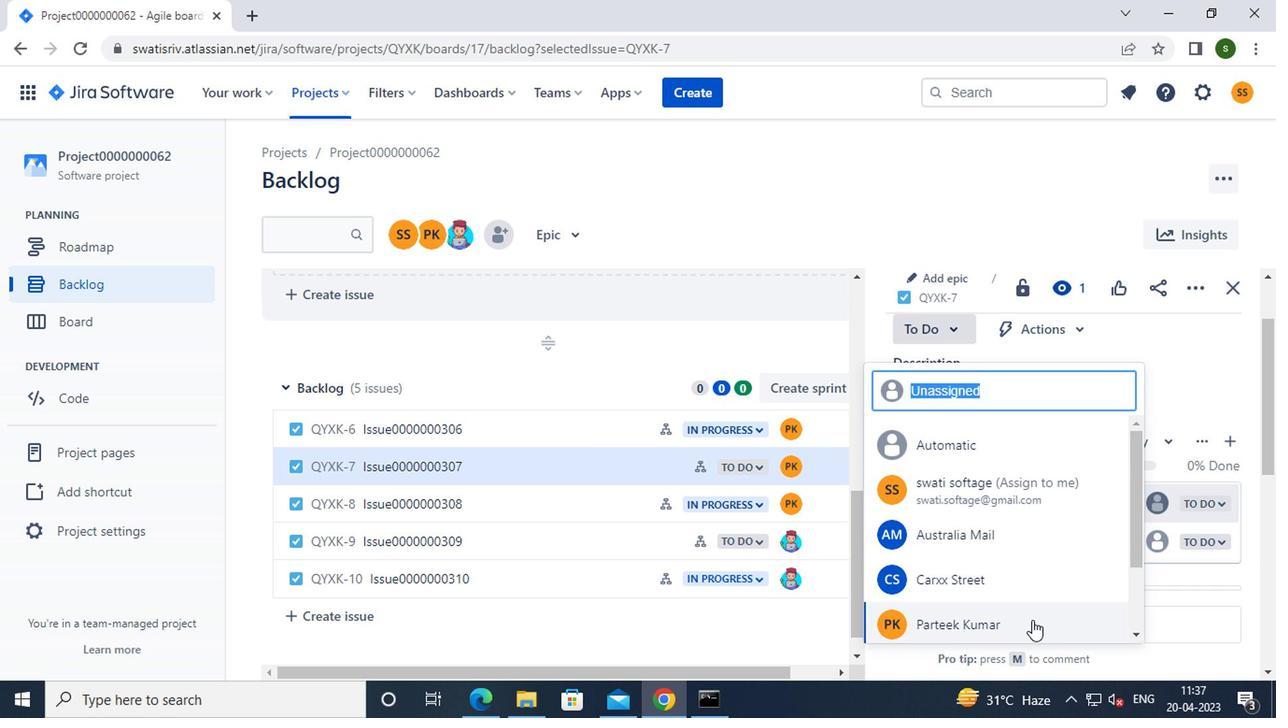 
Action: Mouse moved to (1154, 540)
Screenshot: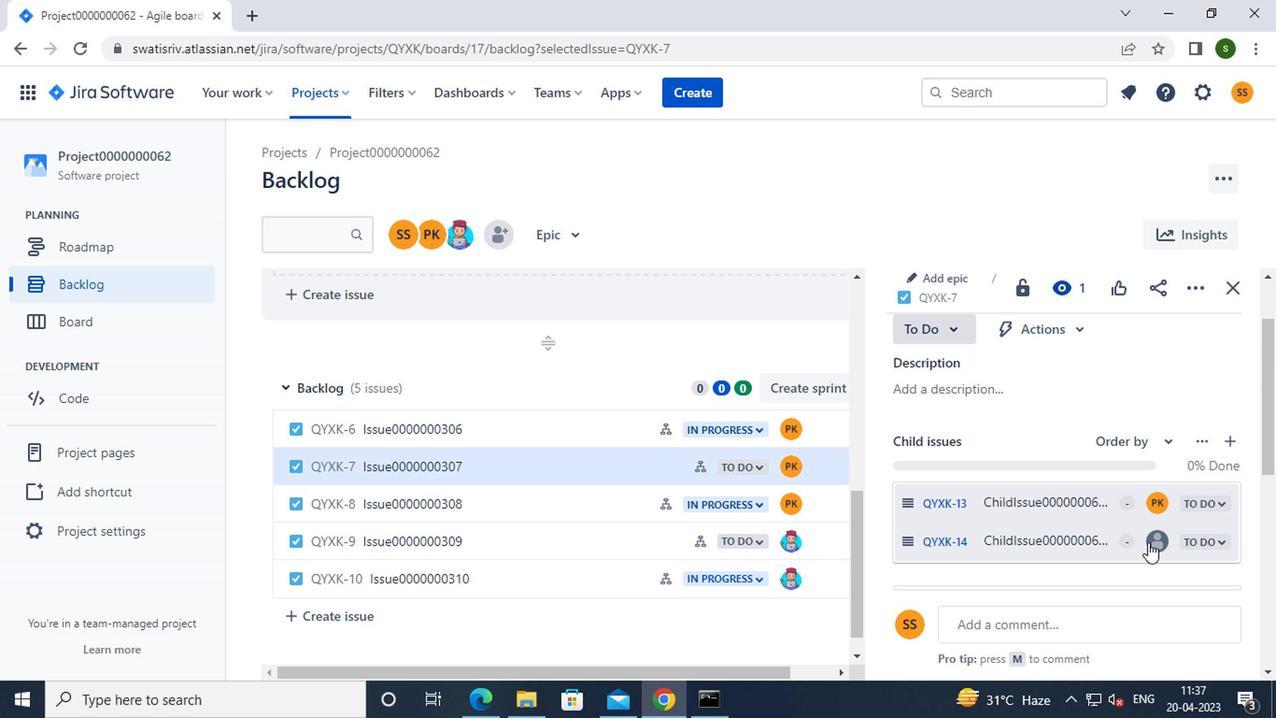 
Action: Mouse pressed left at (1154, 540)
Screenshot: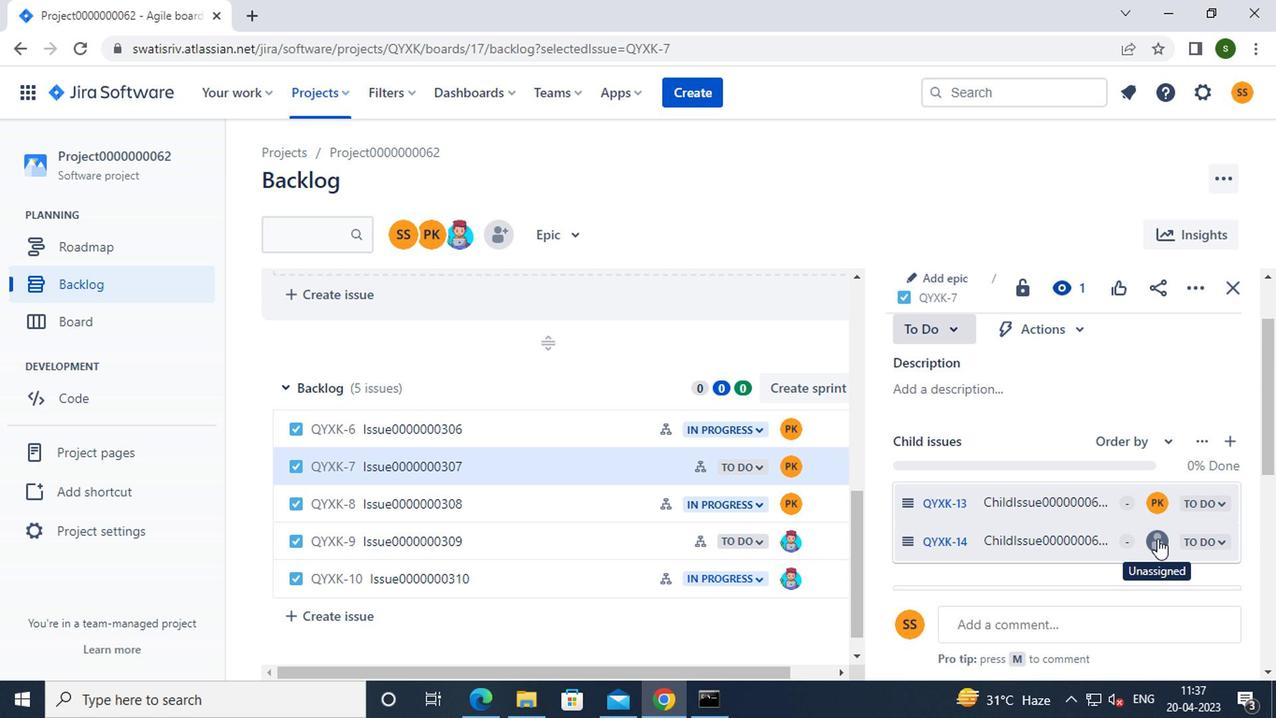 
Action: Mouse moved to (992, 664)
Screenshot: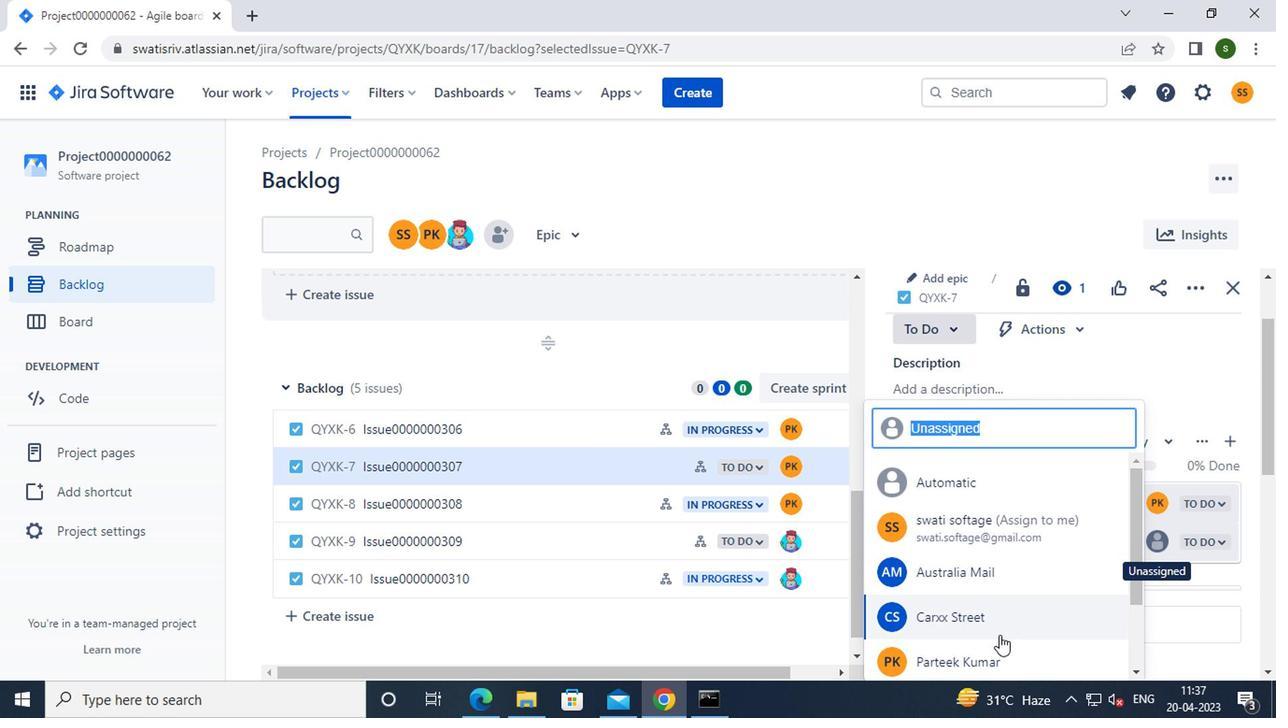 
Action: Mouse pressed left at (992, 664)
Screenshot: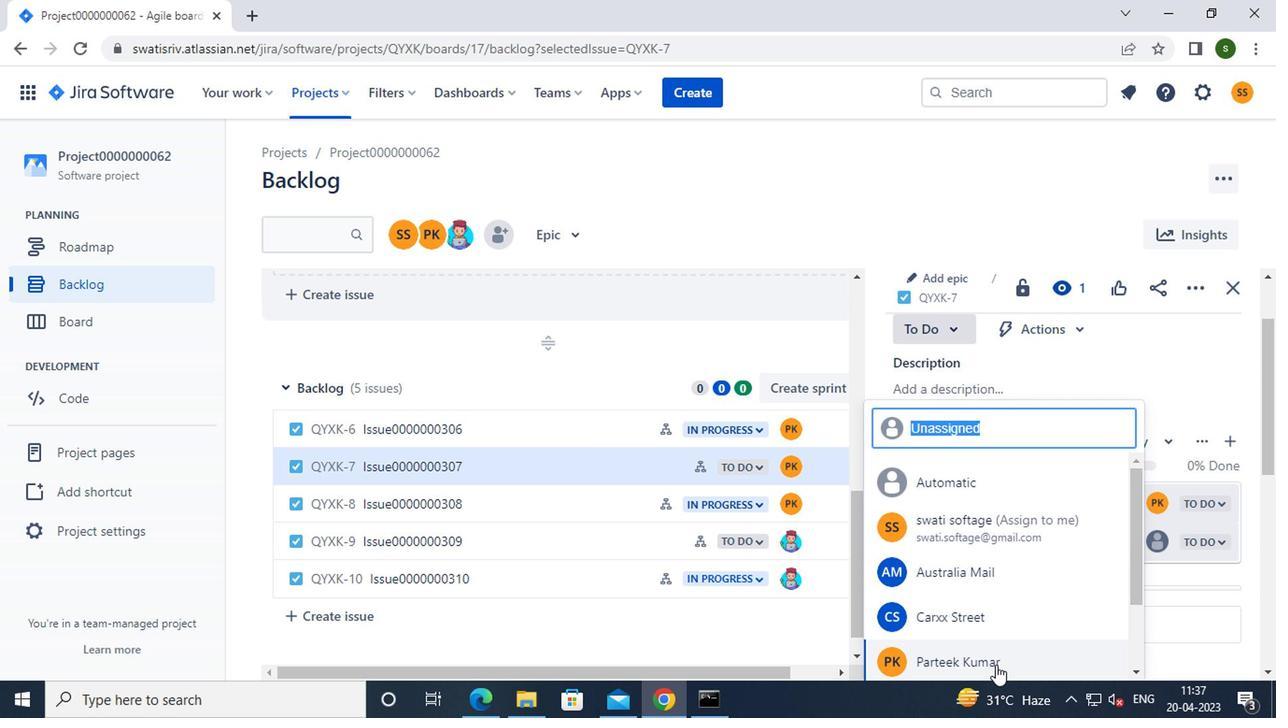 
Action: Mouse moved to (607, 503)
Screenshot: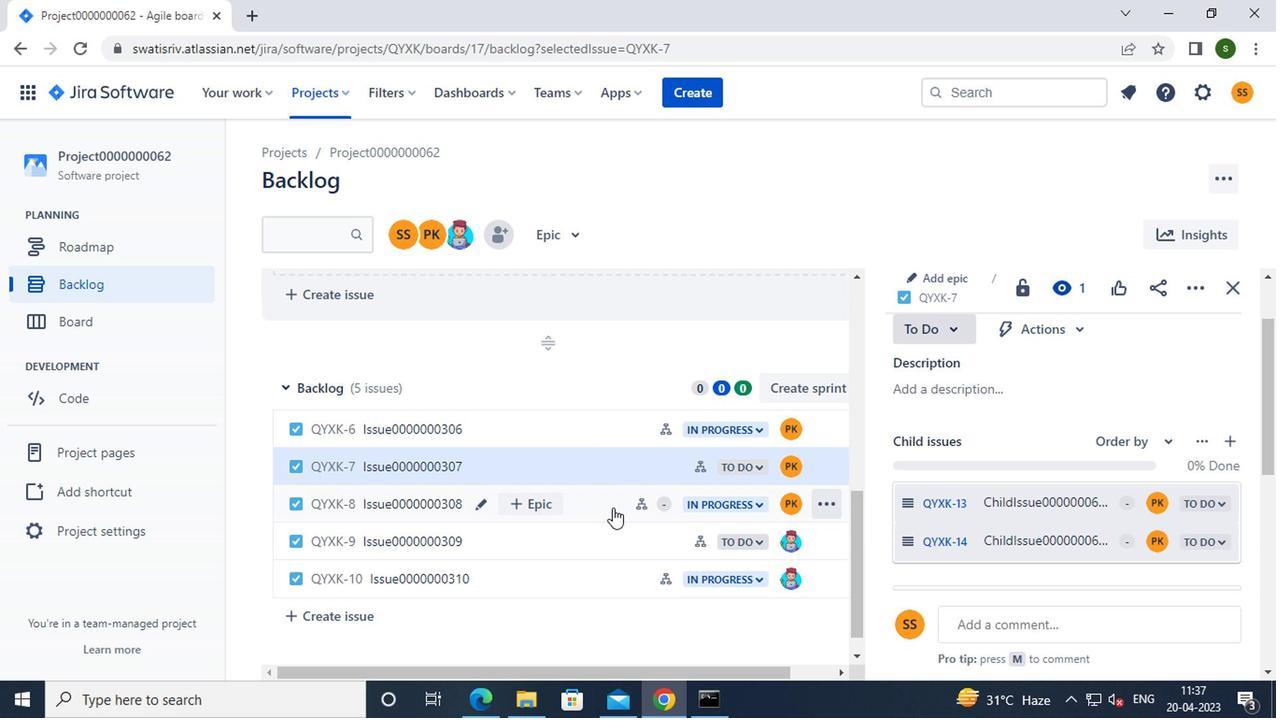 
Action: Mouse pressed left at (607, 503)
Screenshot: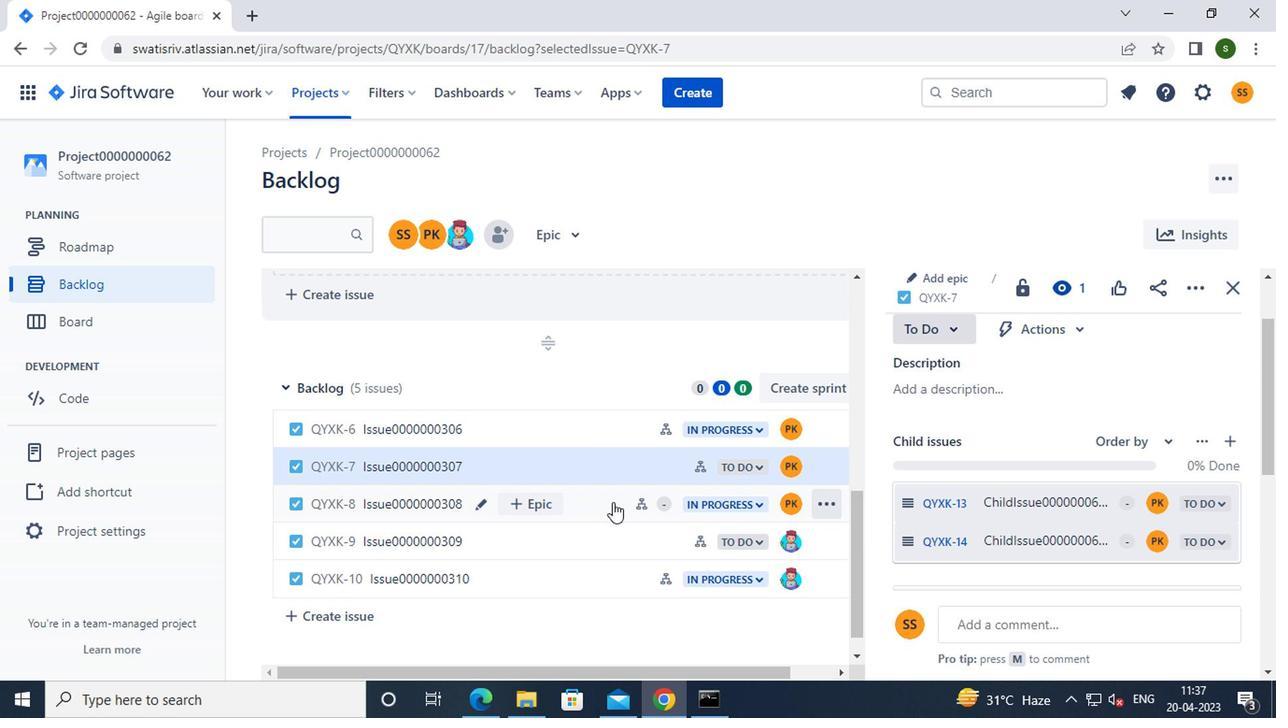 
Action: Mouse moved to (1069, 532)
Screenshot: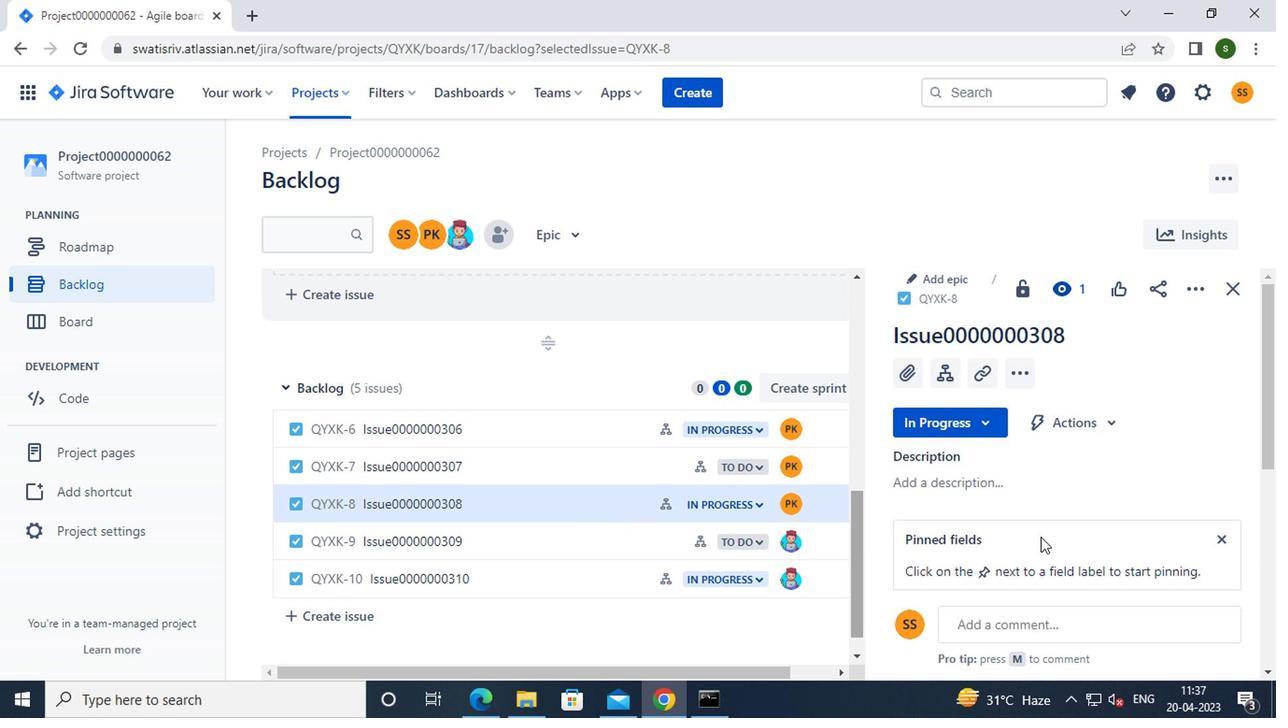 
Action: Mouse scrolled (1069, 531) with delta (0, 0)
Screenshot: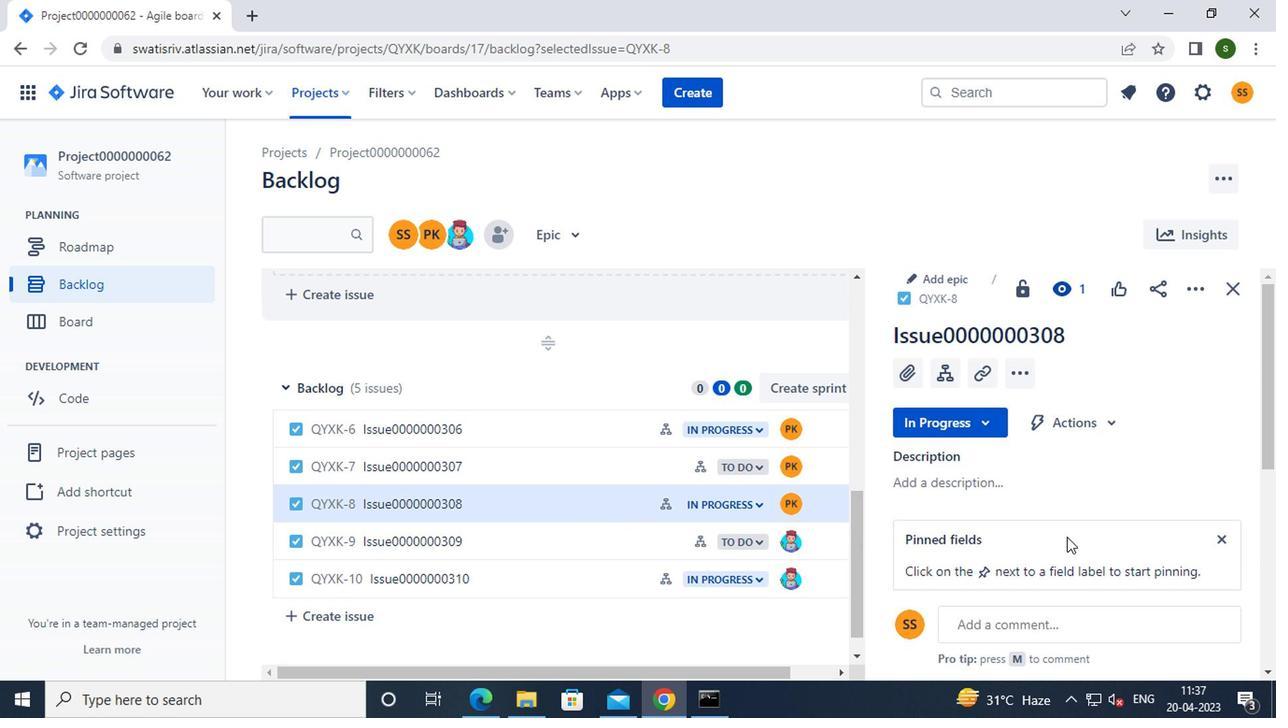 
Action: Mouse scrolled (1069, 531) with delta (0, 0)
Screenshot: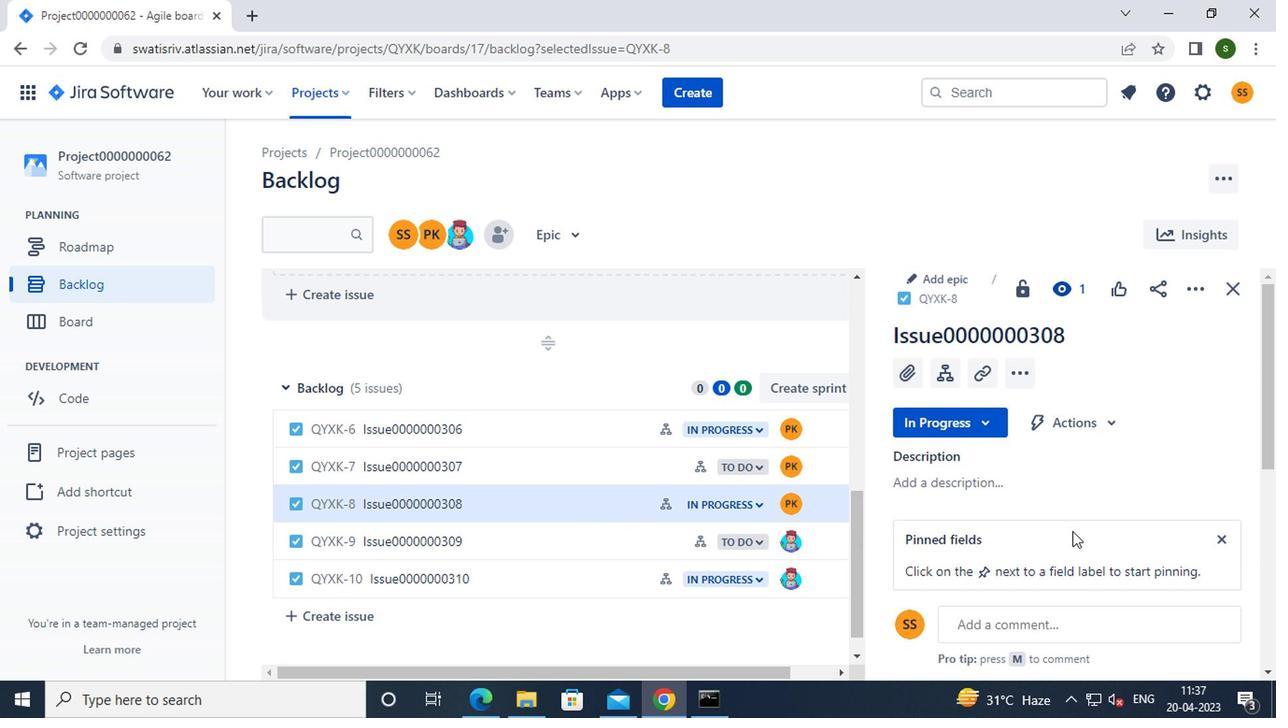 
Action: Mouse moved to (1153, 414)
Screenshot: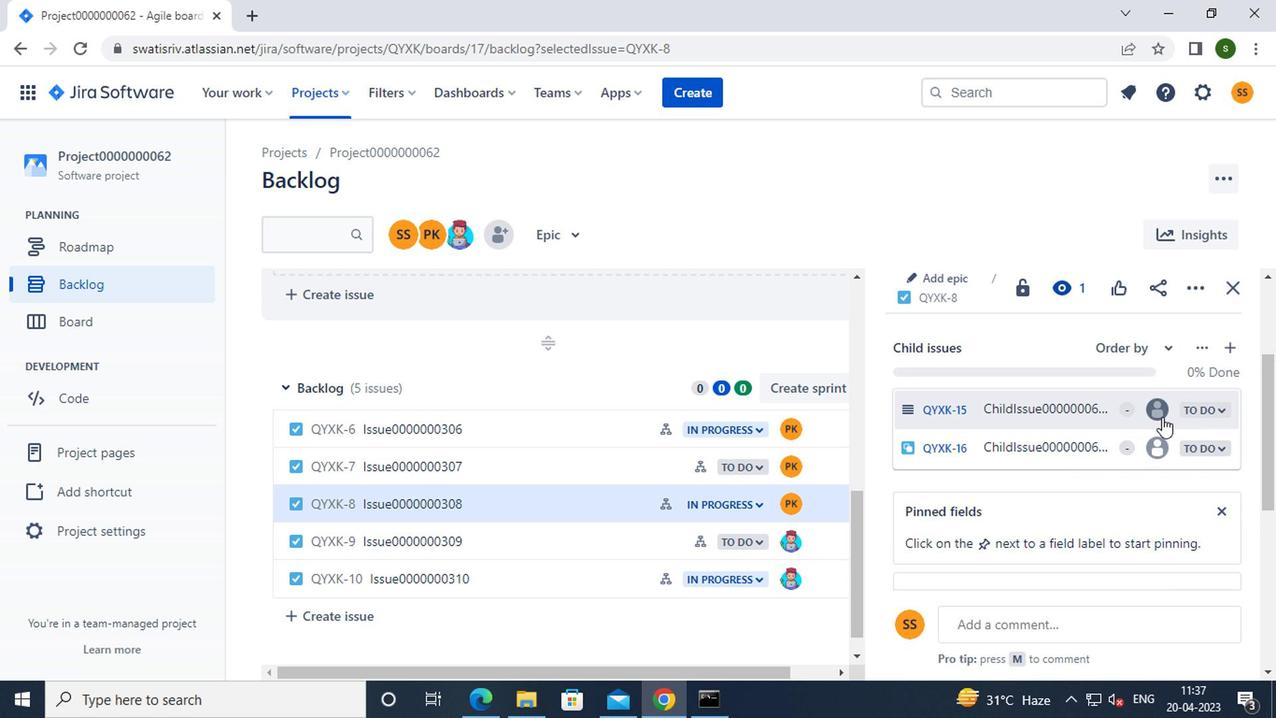 
Action: Mouse pressed left at (1153, 414)
Screenshot: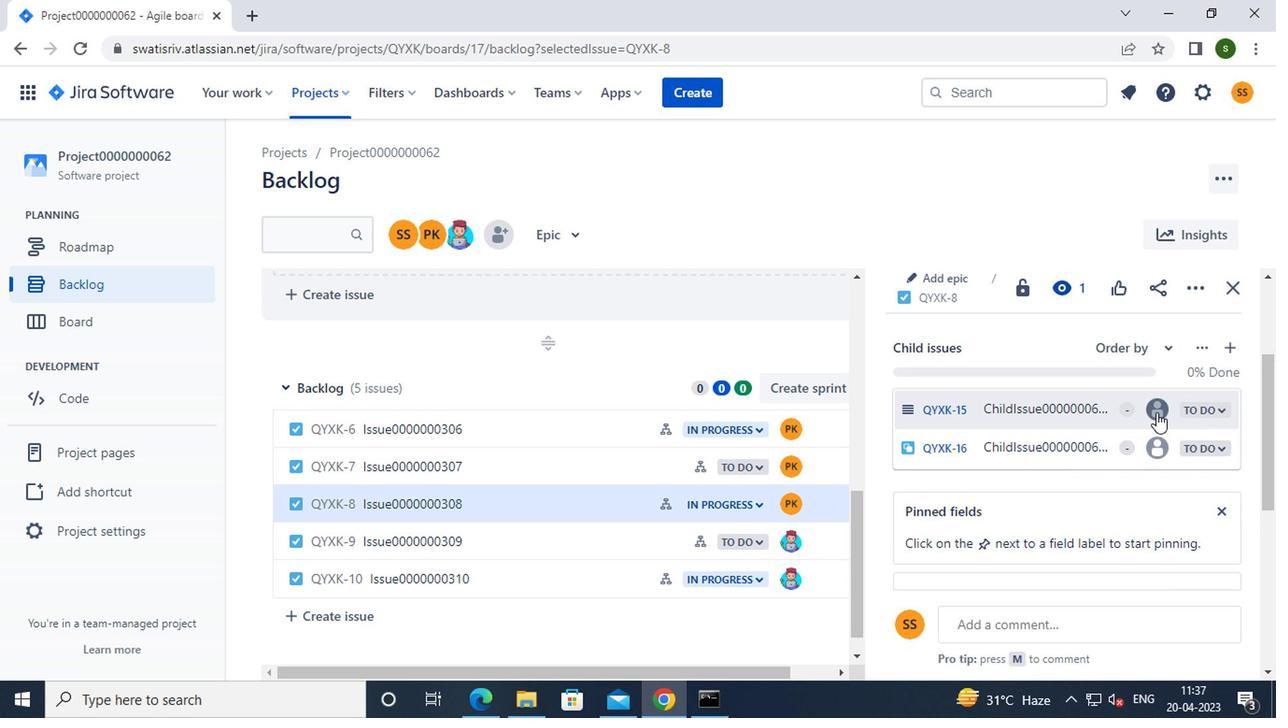 
Action: Mouse moved to (1060, 526)
Screenshot: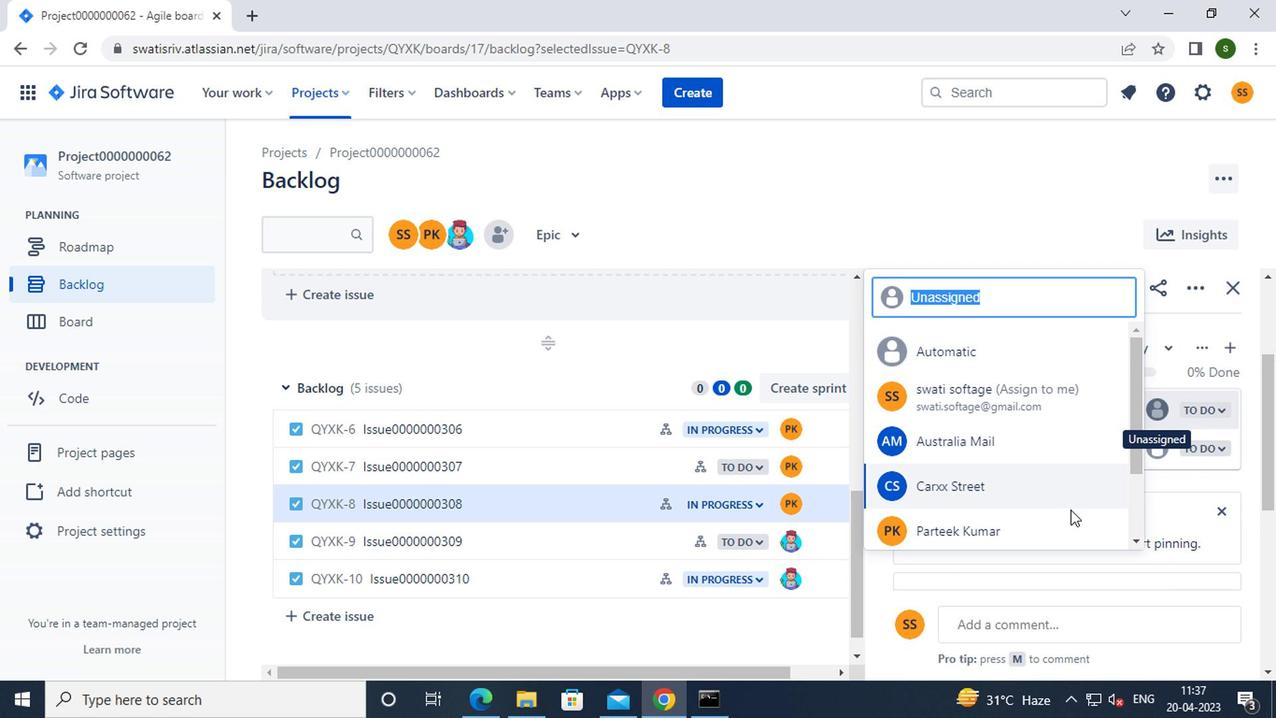 
Action: Mouse pressed left at (1060, 526)
Screenshot: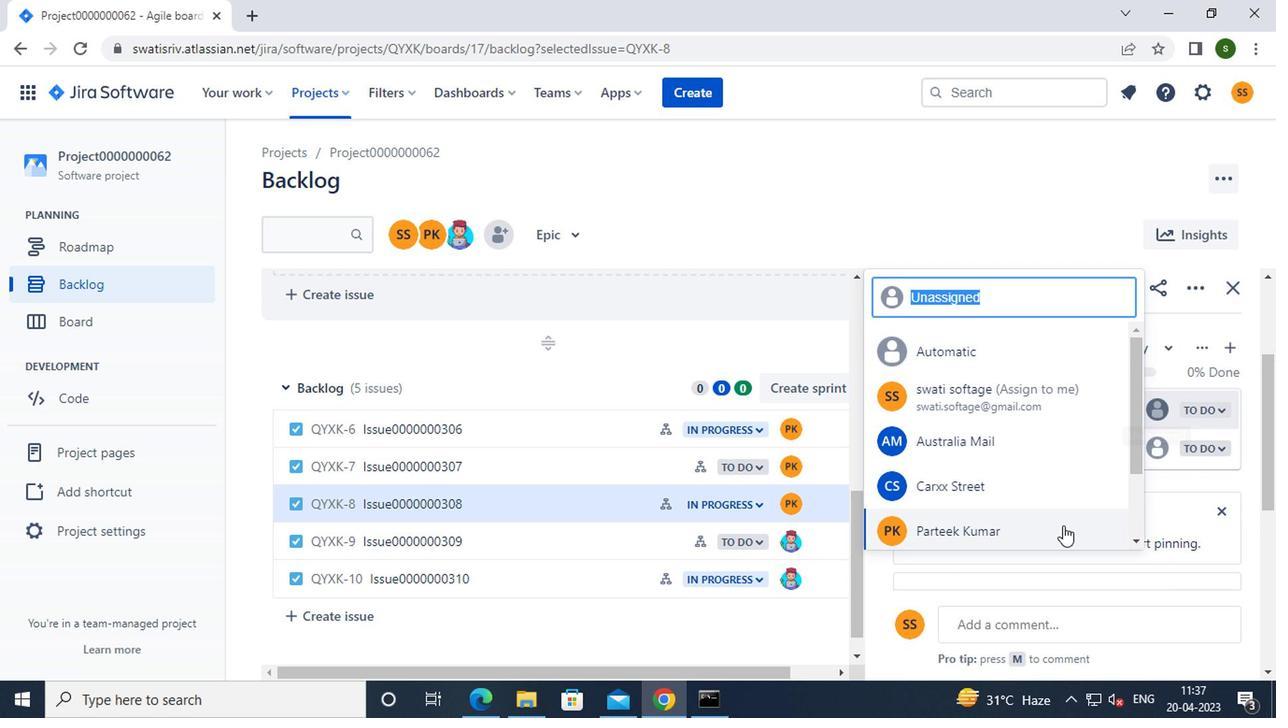 
Action: Key pressed <Key.f8>
Screenshot: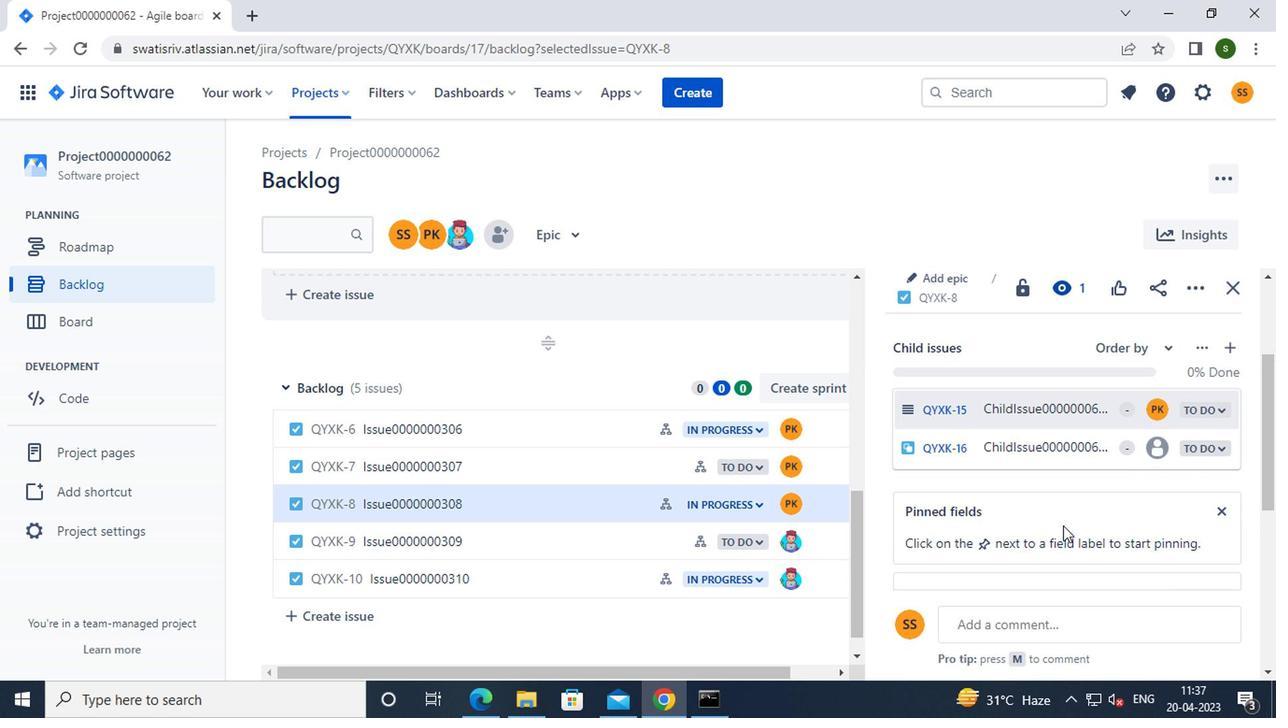 
